 Task: In the  document illustration.epub. Below name insert the link: 'www.wikipedia.org' Insert Dropdown below the link: Review Status  'Select Under review'Insert Header and write  "LunaTech" . Change font style to  Lobster
Action: Mouse moved to (356, 382)
Screenshot: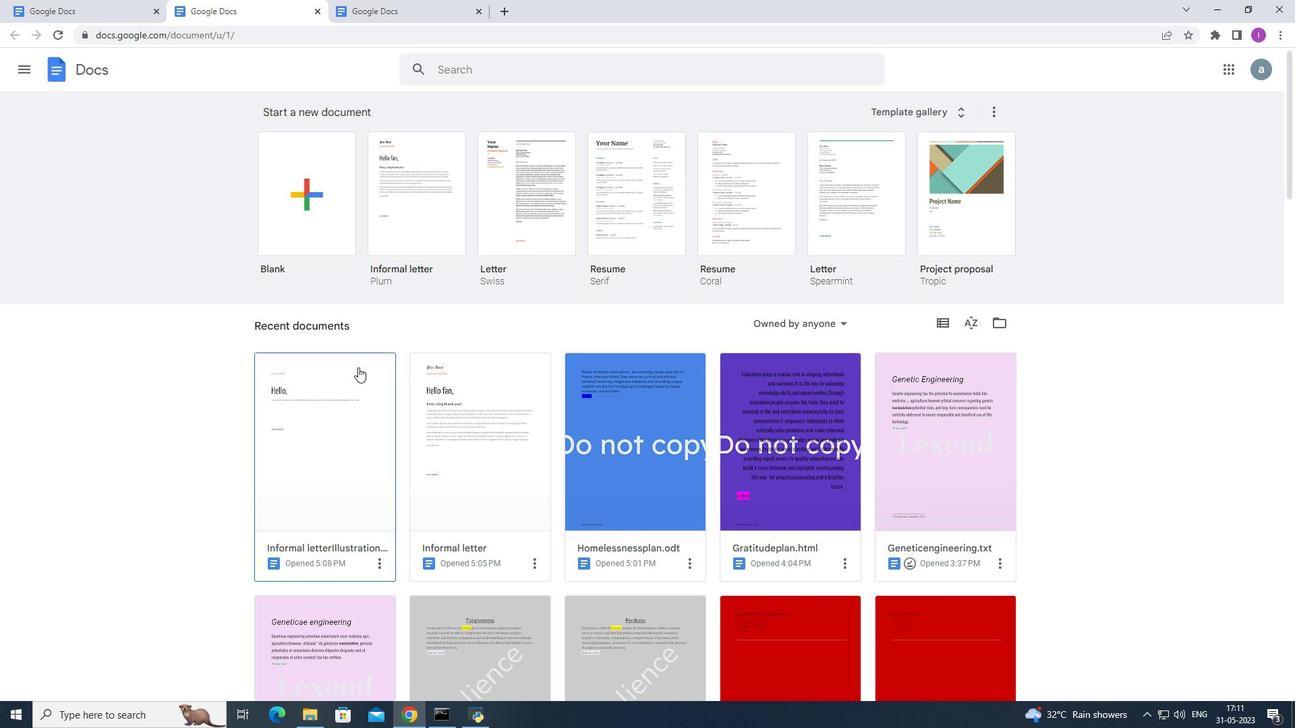 
Action: Mouse pressed left at (356, 382)
Screenshot: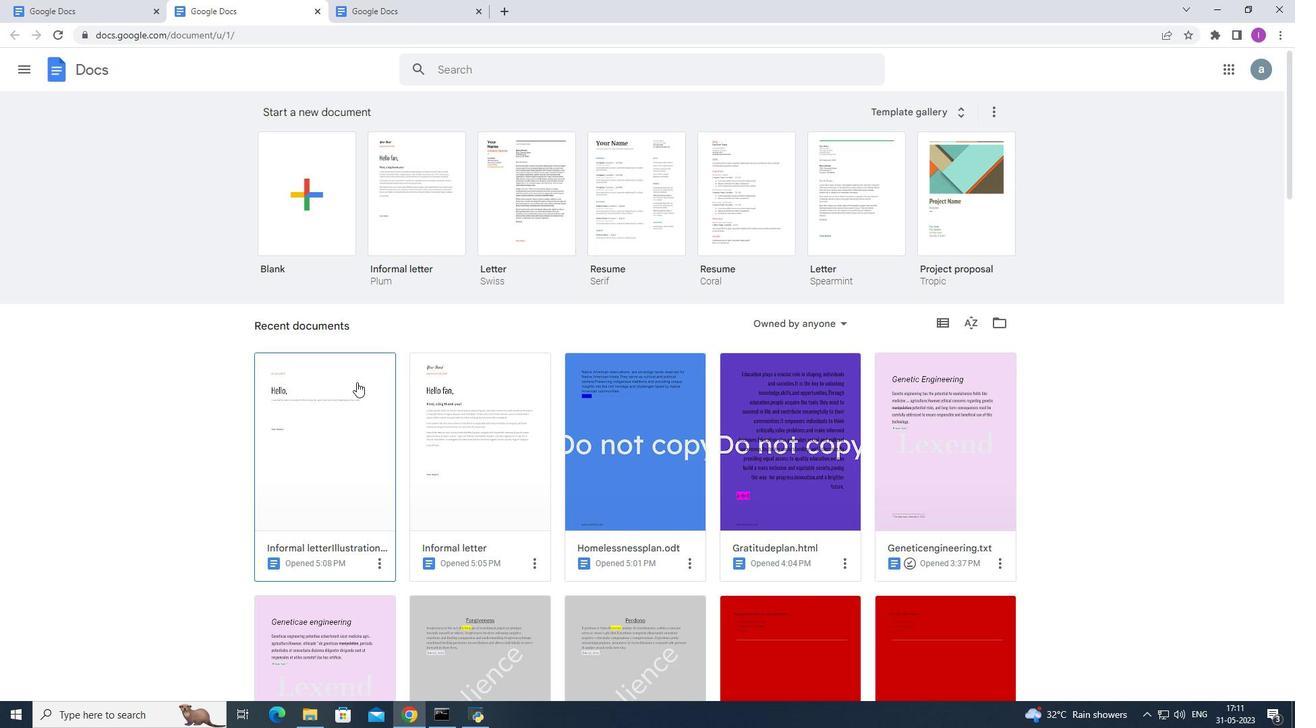 
Action: Mouse moved to (457, 367)
Screenshot: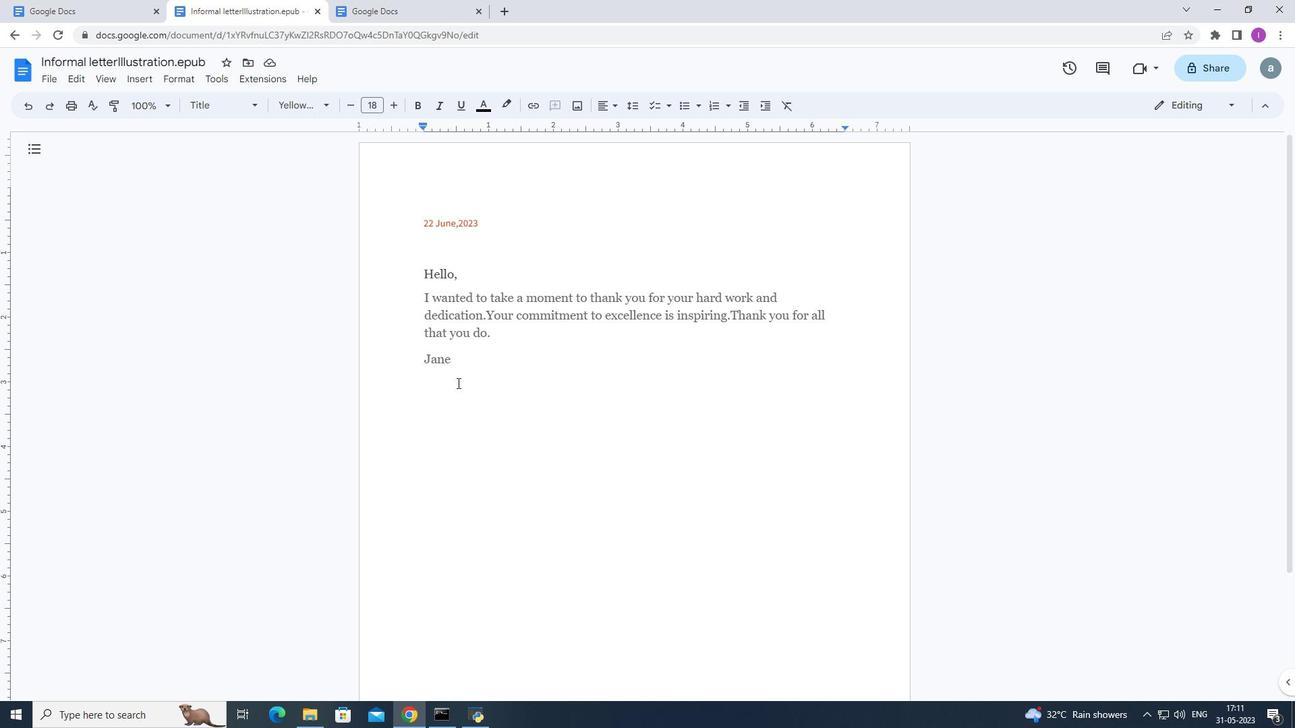 
Action: Mouse pressed left at (457, 367)
Screenshot: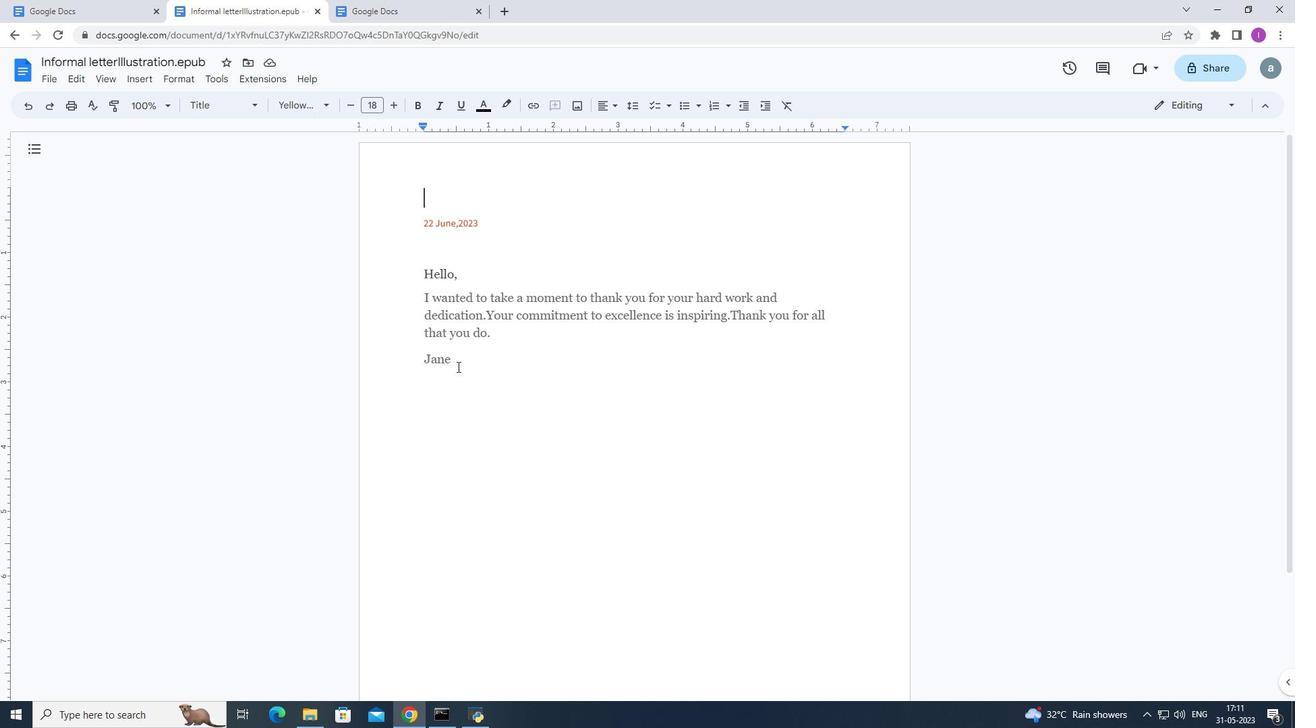 
Action: Mouse moved to (481, 375)
Screenshot: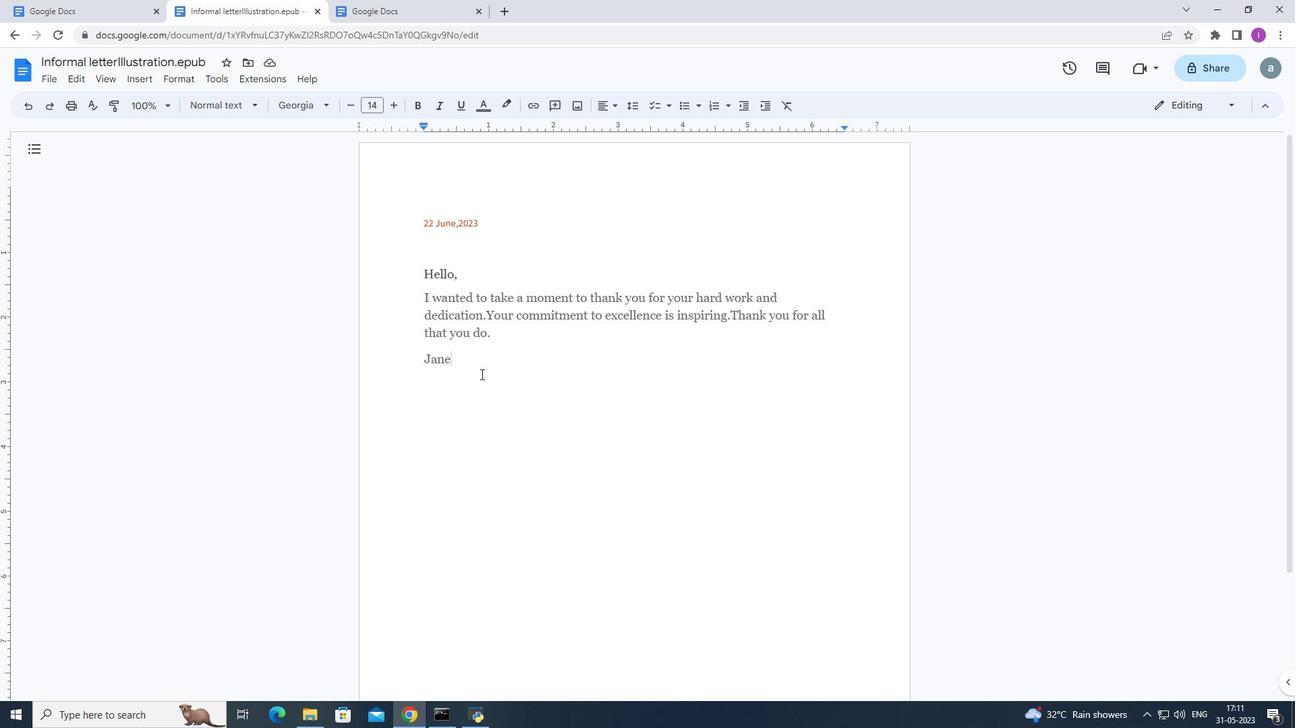 
Action: Key pressed <Key.enter>
Screenshot: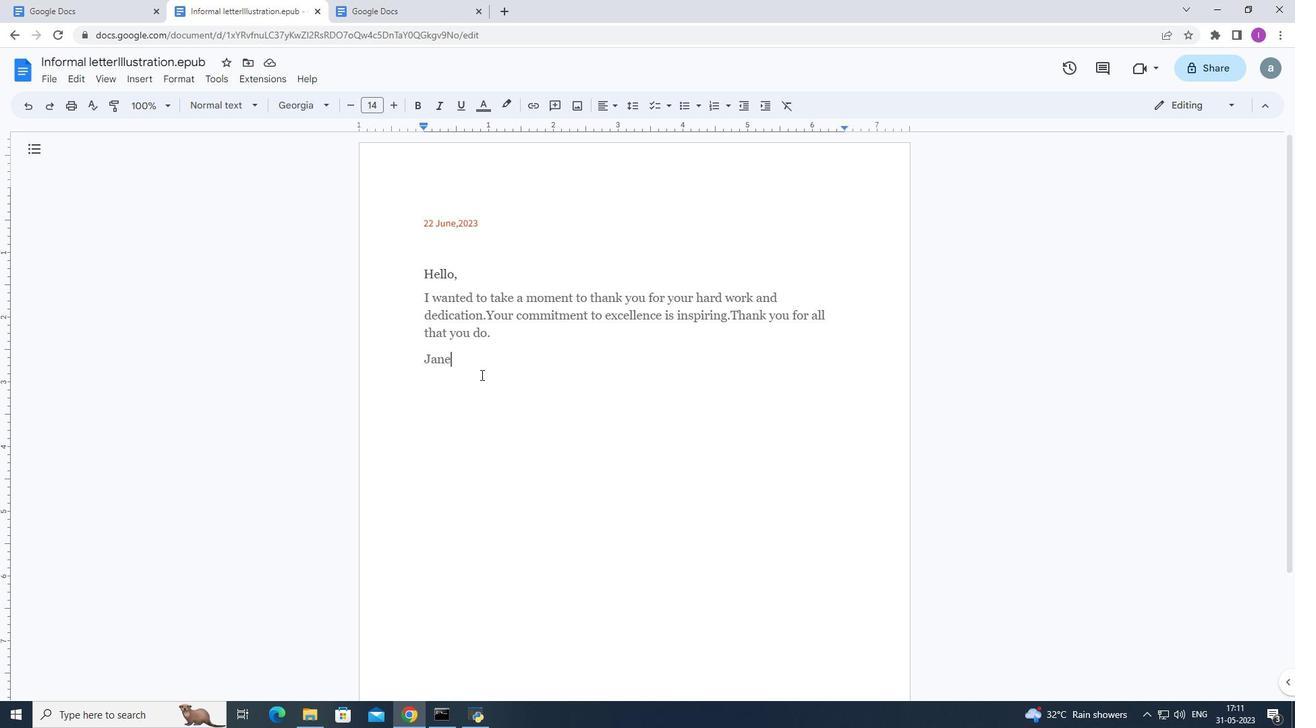 
Action: Mouse moved to (130, 73)
Screenshot: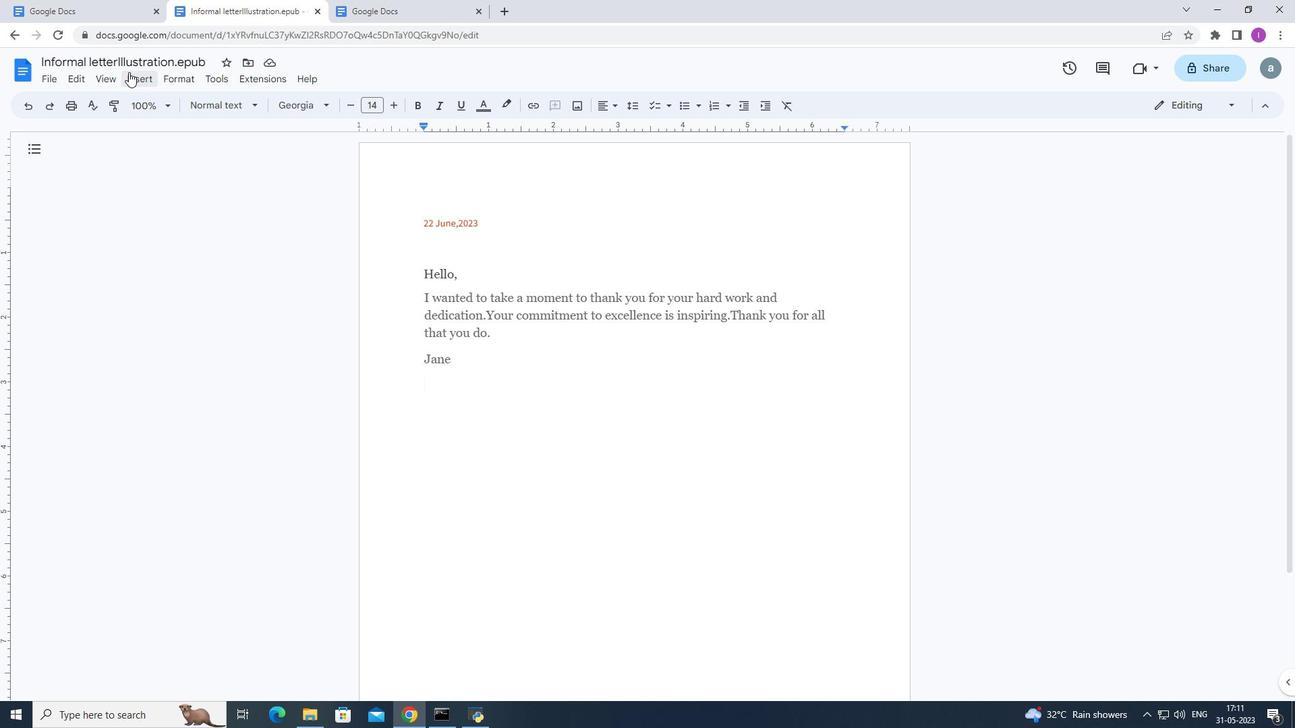 
Action: Mouse pressed left at (130, 73)
Screenshot: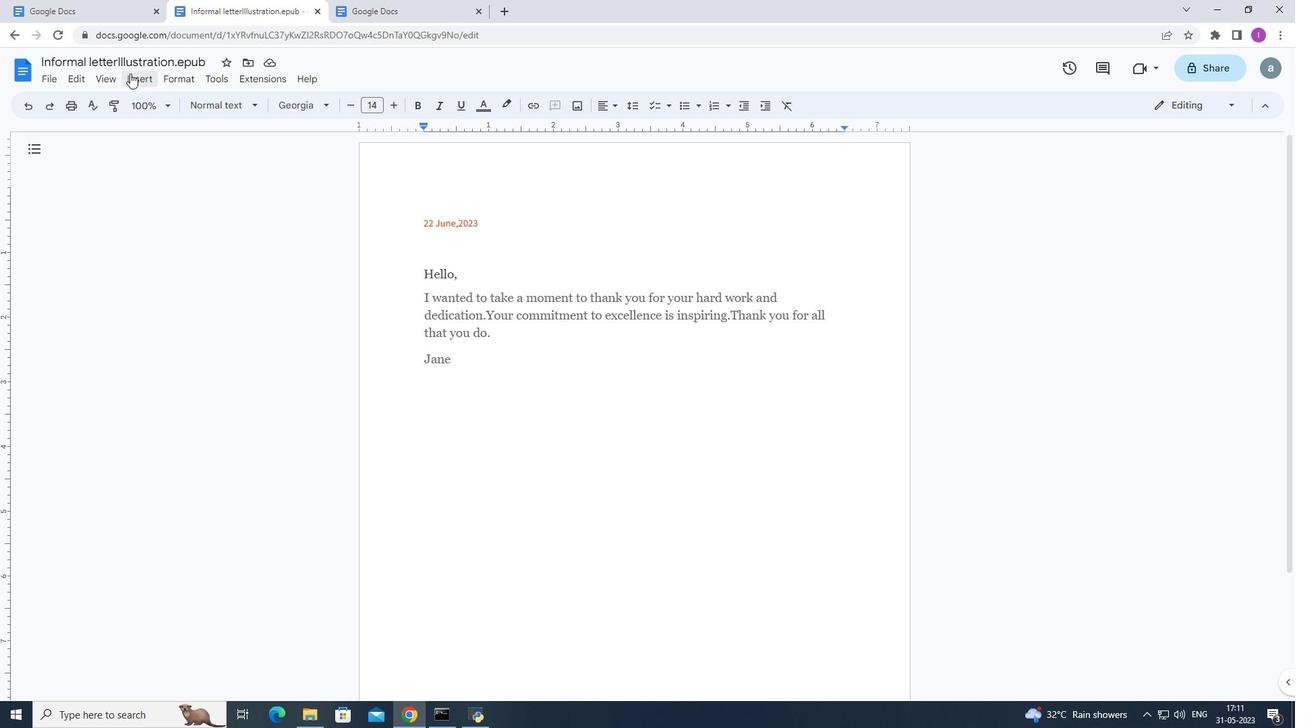 
Action: Mouse moved to (151, 491)
Screenshot: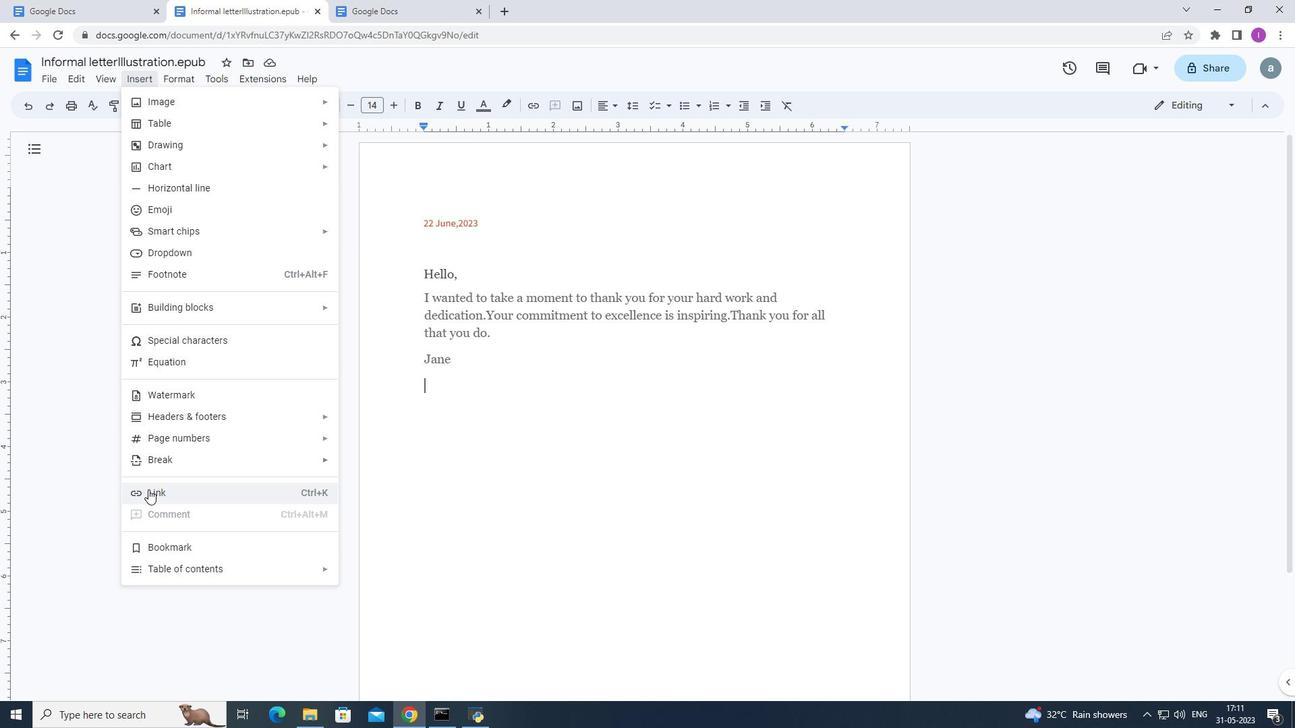 
Action: Mouse pressed left at (151, 491)
Screenshot: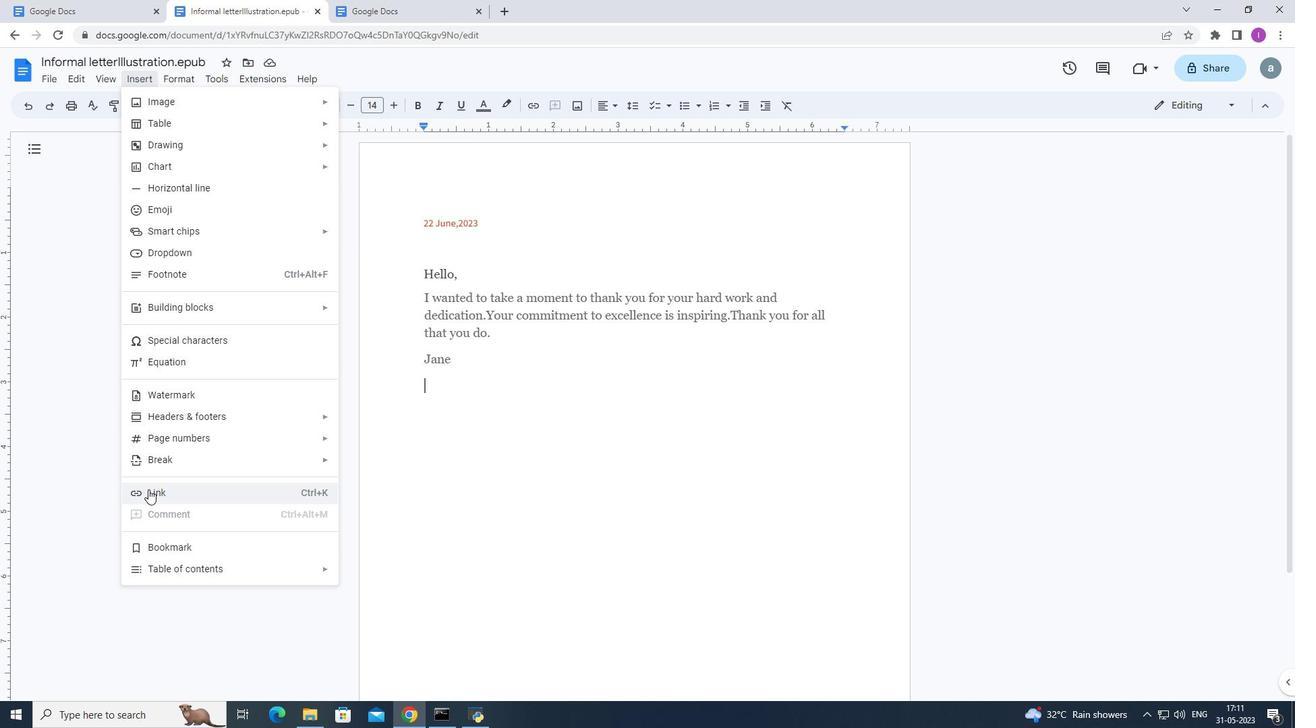 
Action: Mouse moved to (432, 456)
Screenshot: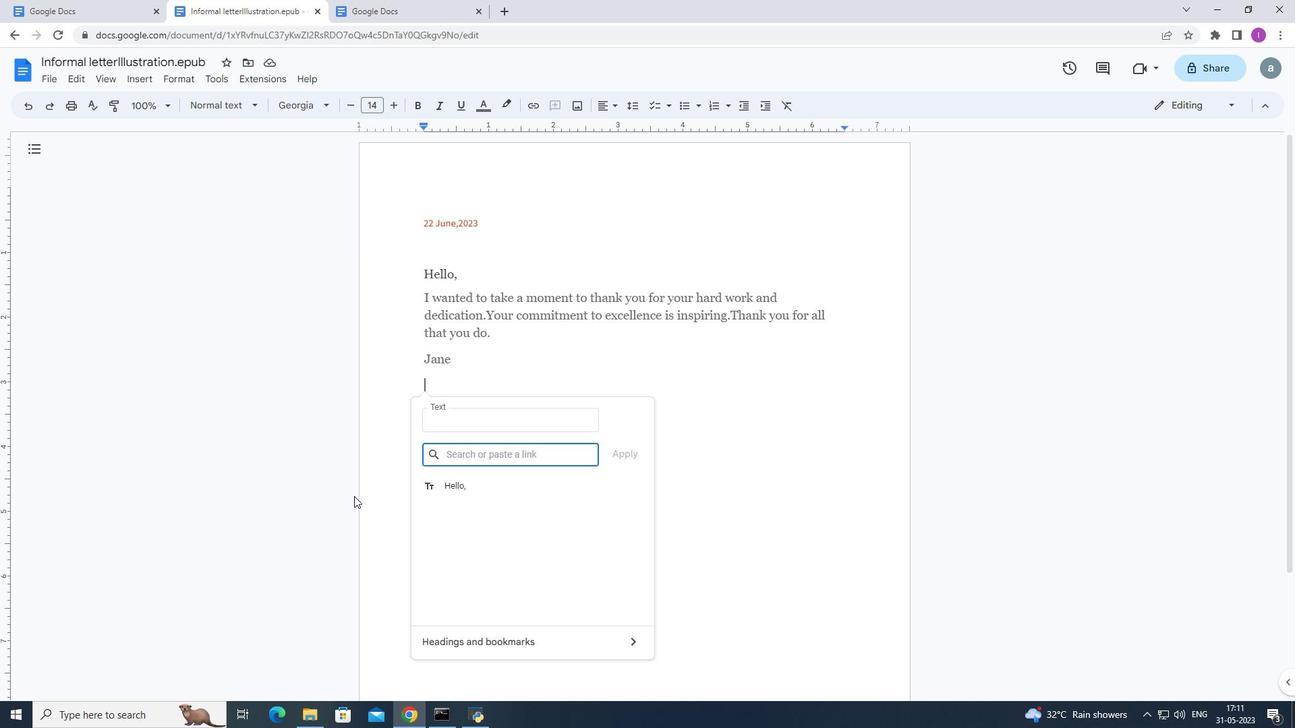 
Action: Key pressed www.wikipedi
Screenshot: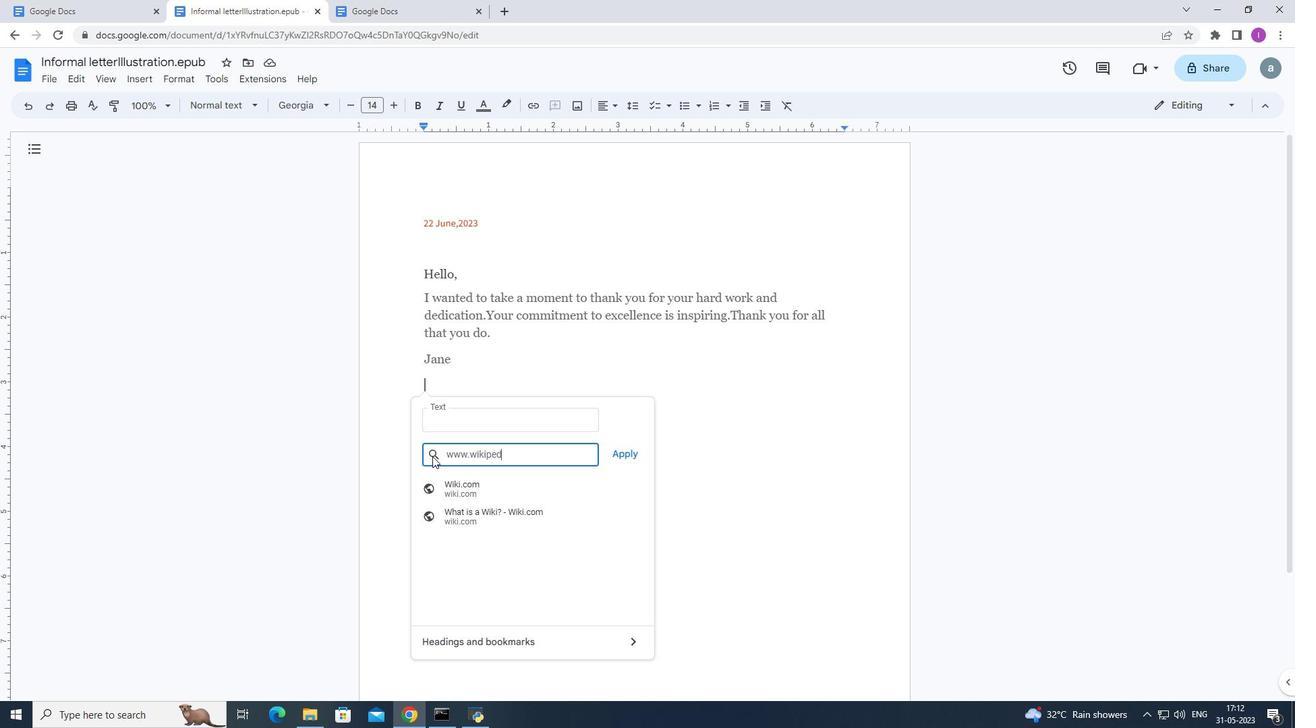 
Action: Mouse moved to (450, 488)
Screenshot: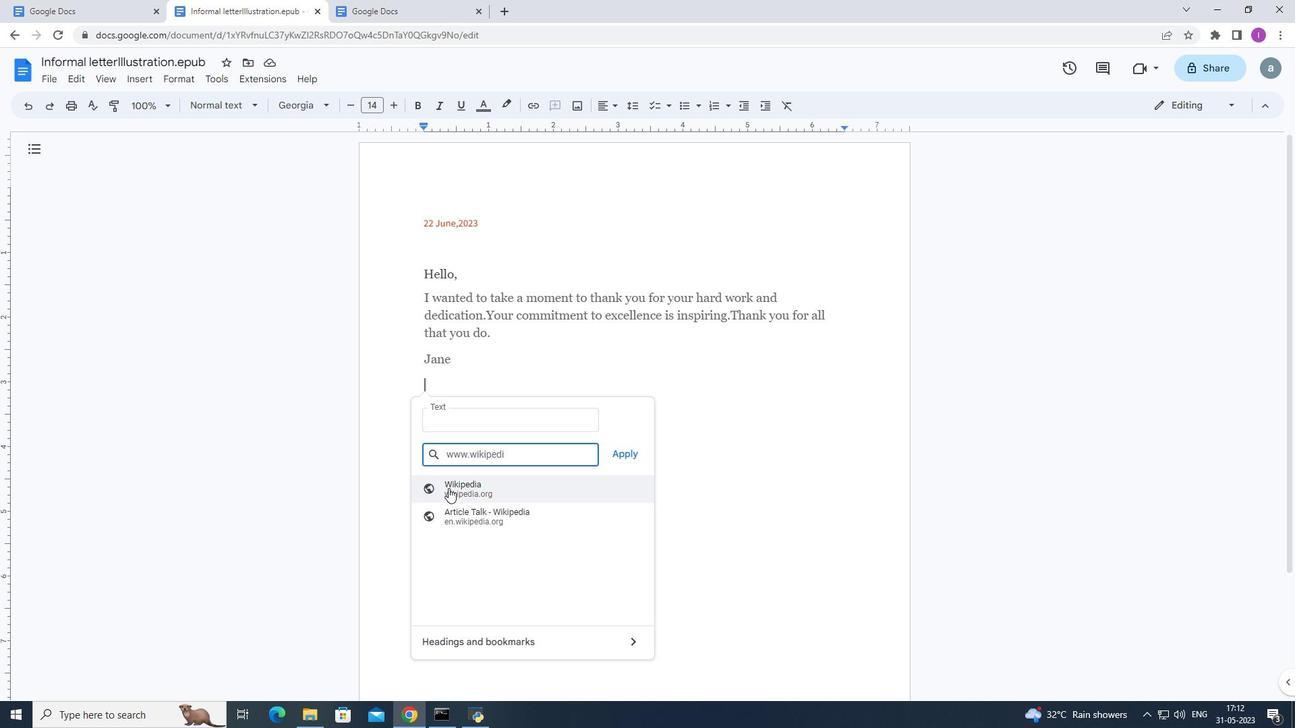 
Action: Mouse pressed left at (450, 488)
Screenshot: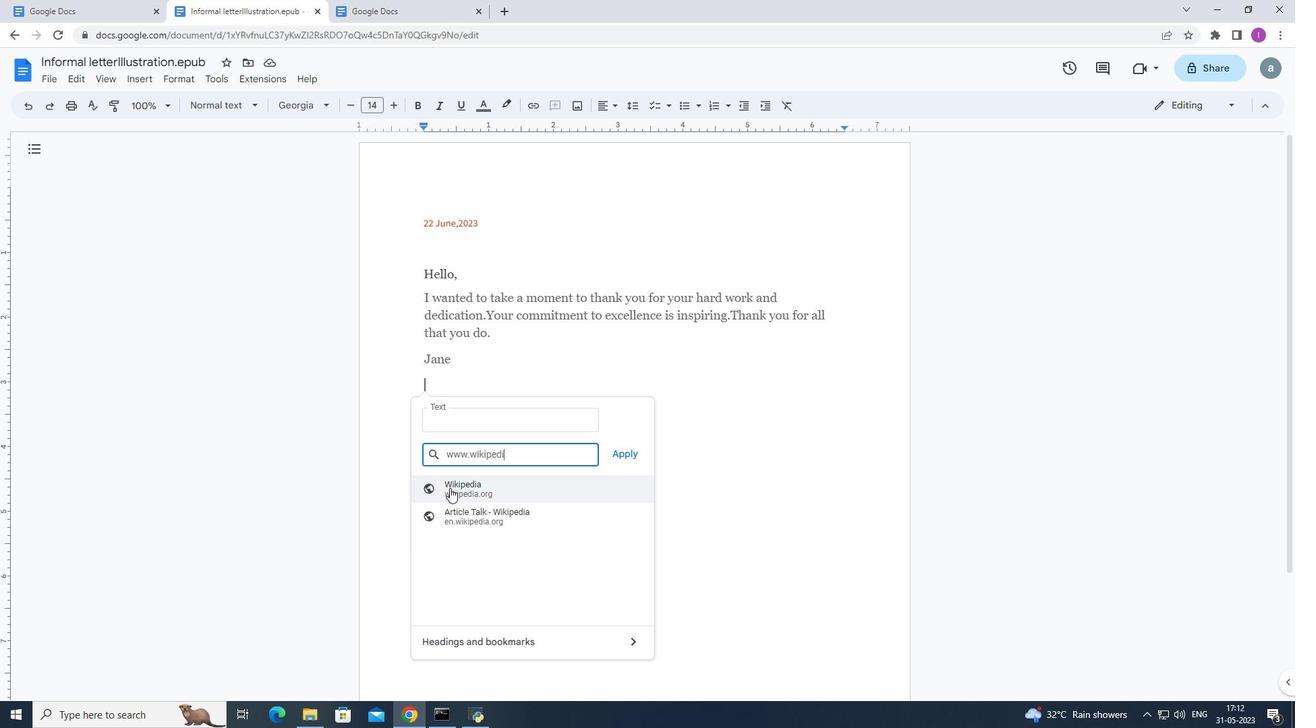 
Action: Mouse moved to (445, 408)
Screenshot: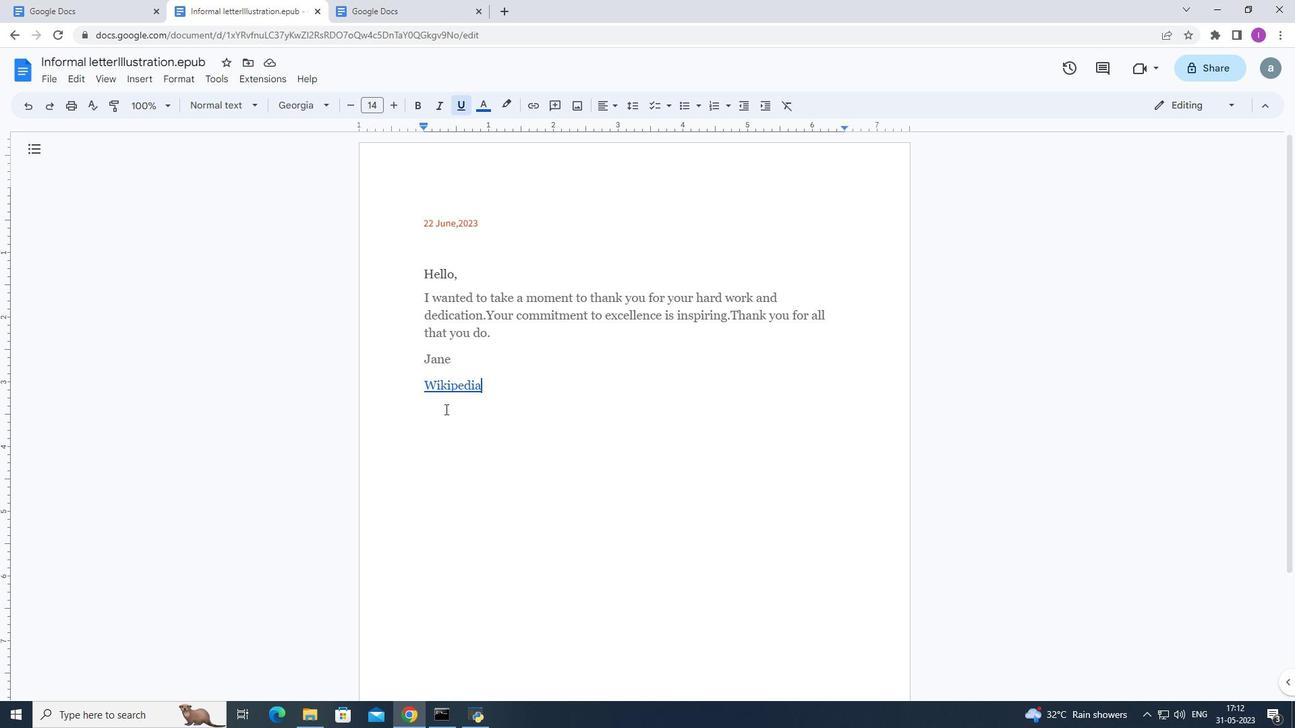 
Action: Key pressed <Key.enter>
Screenshot: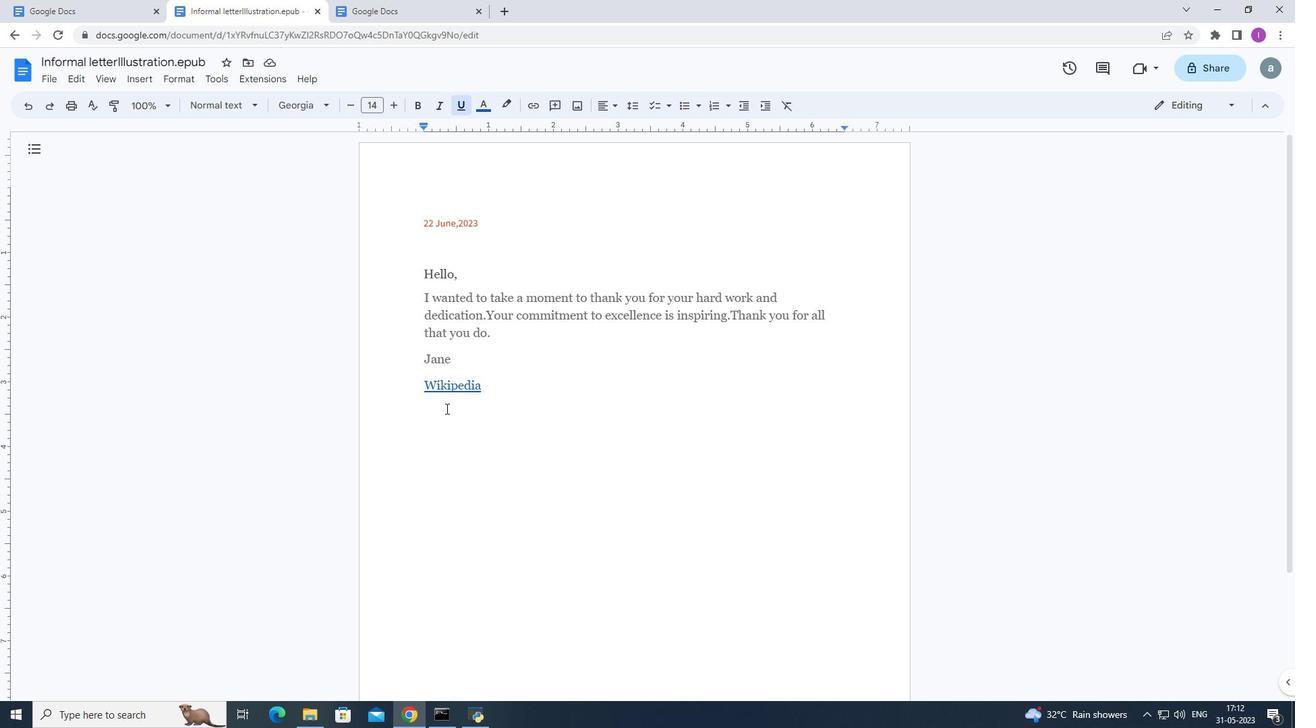 
Action: Mouse moved to (150, 82)
Screenshot: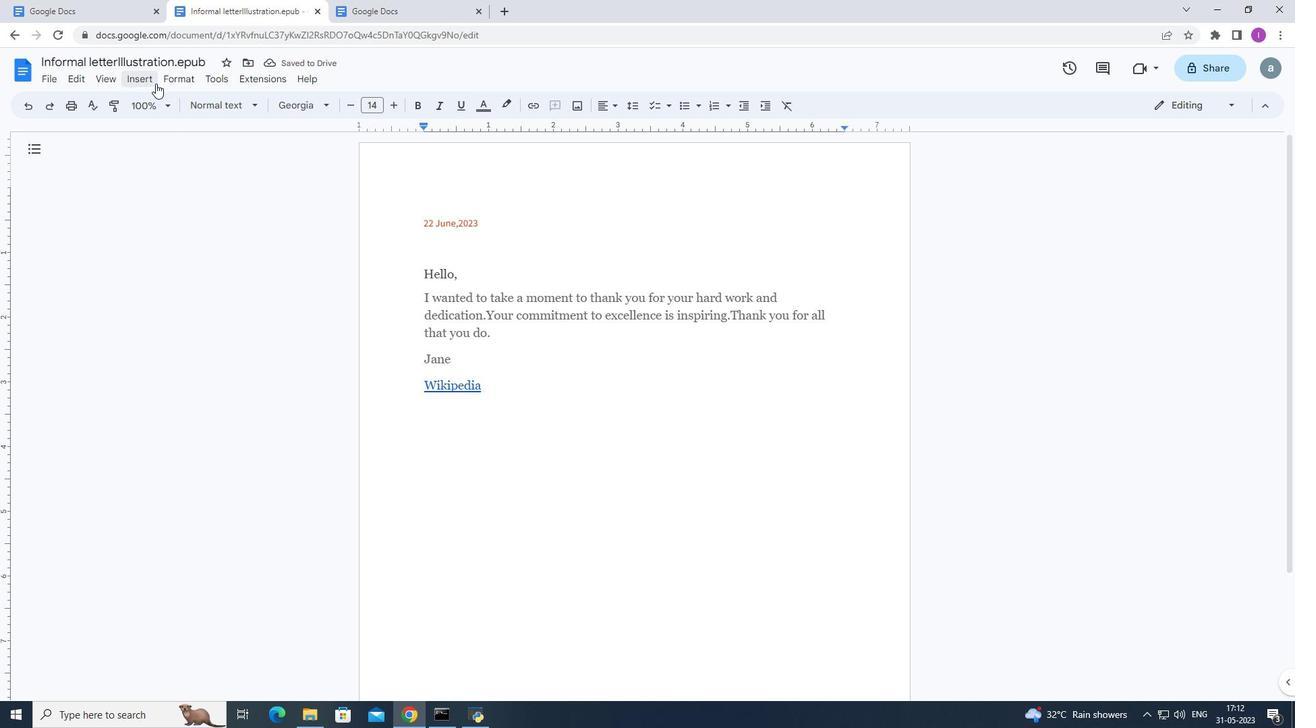 
Action: Mouse pressed left at (150, 82)
Screenshot: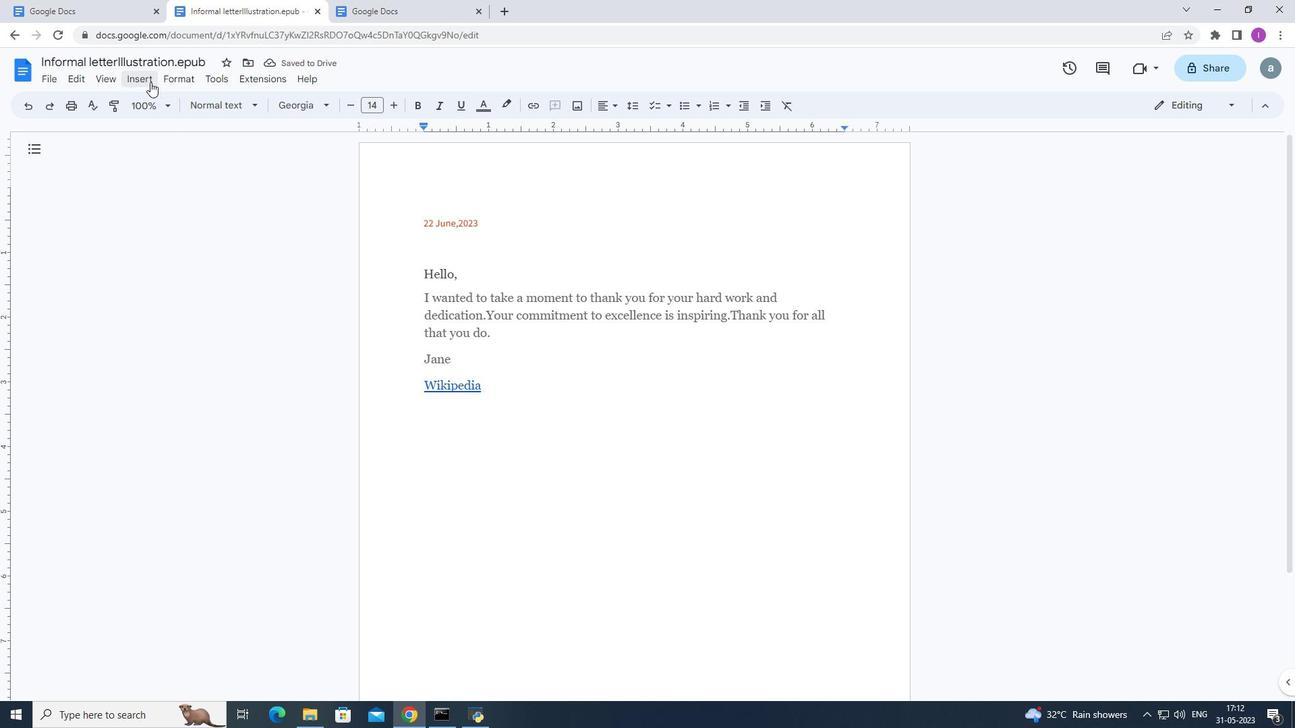 
Action: Mouse moved to (185, 251)
Screenshot: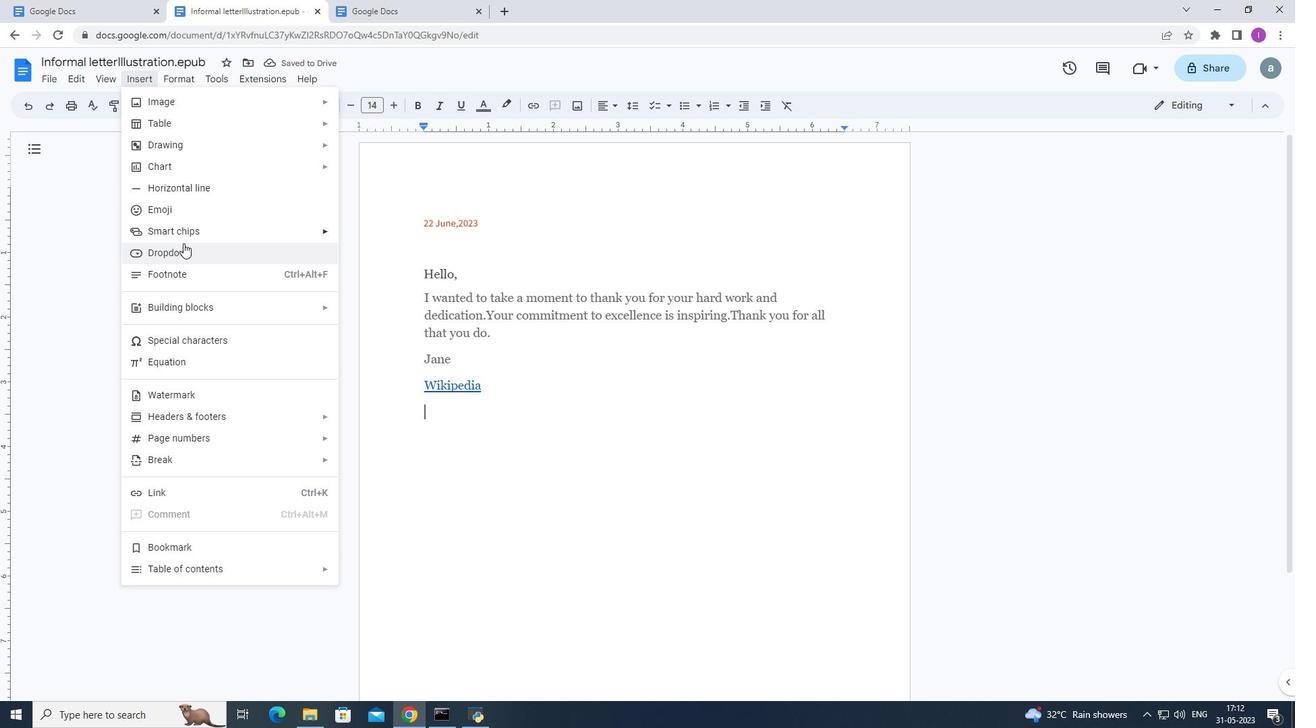 
Action: Mouse pressed left at (185, 251)
Screenshot: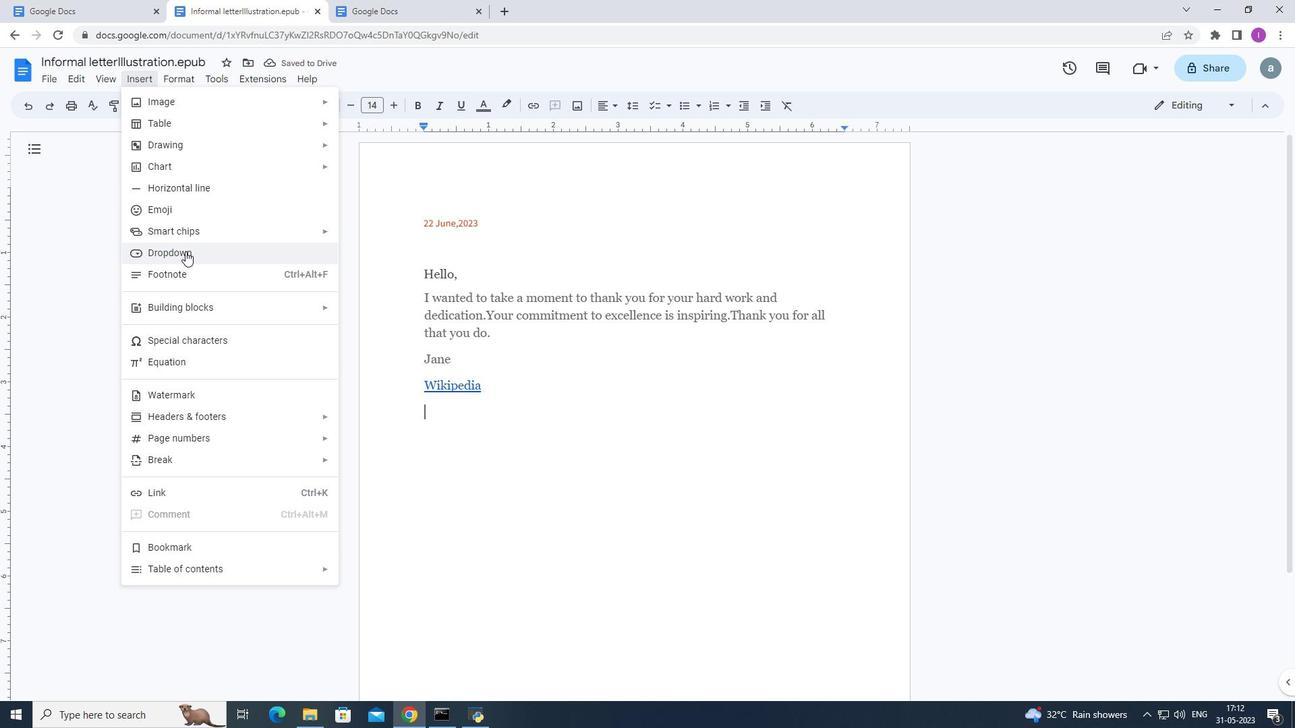 
Action: Mouse moved to (663, 613)
Screenshot: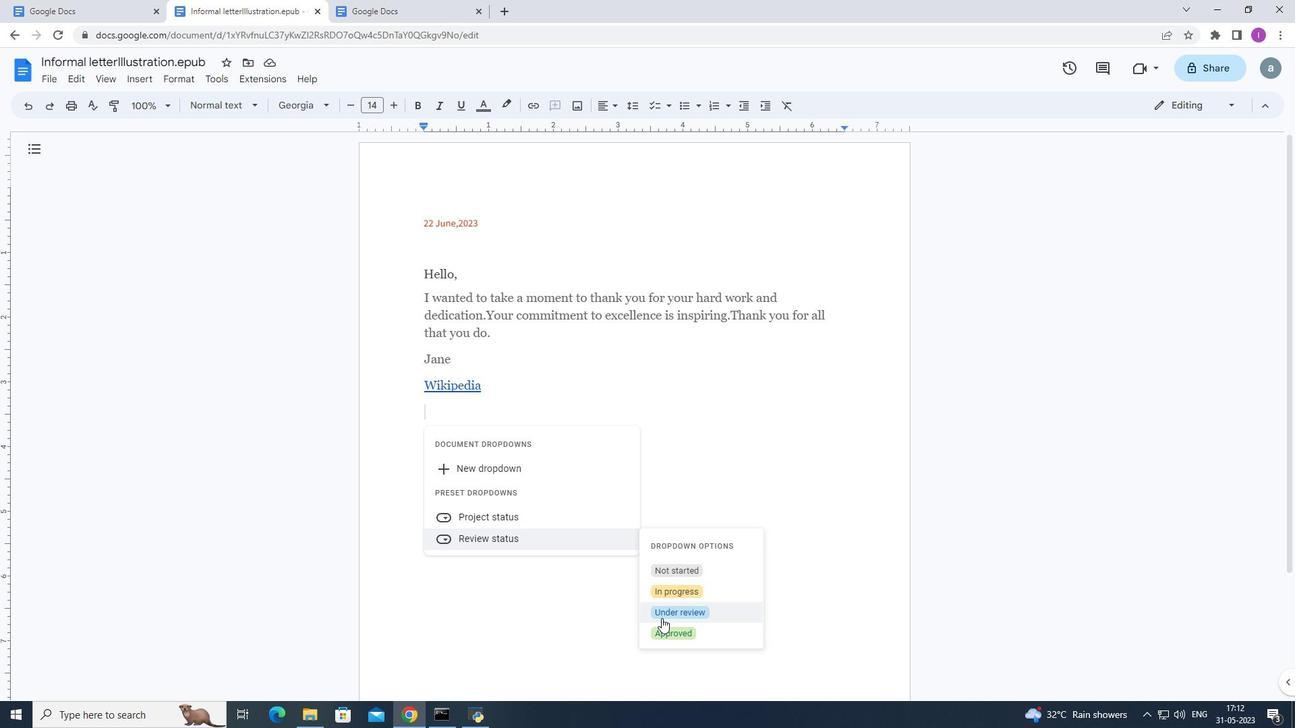 
Action: Mouse pressed left at (663, 613)
Screenshot: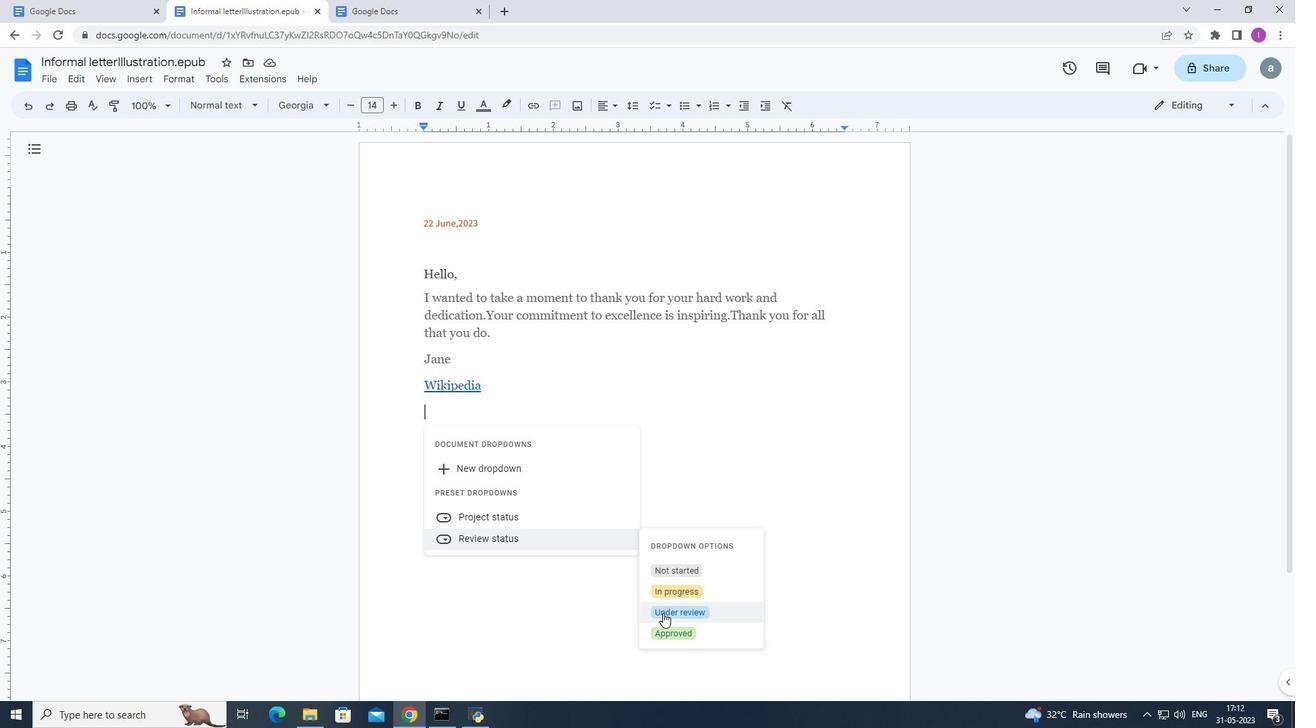 
Action: Mouse moved to (134, 76)
Screenshot: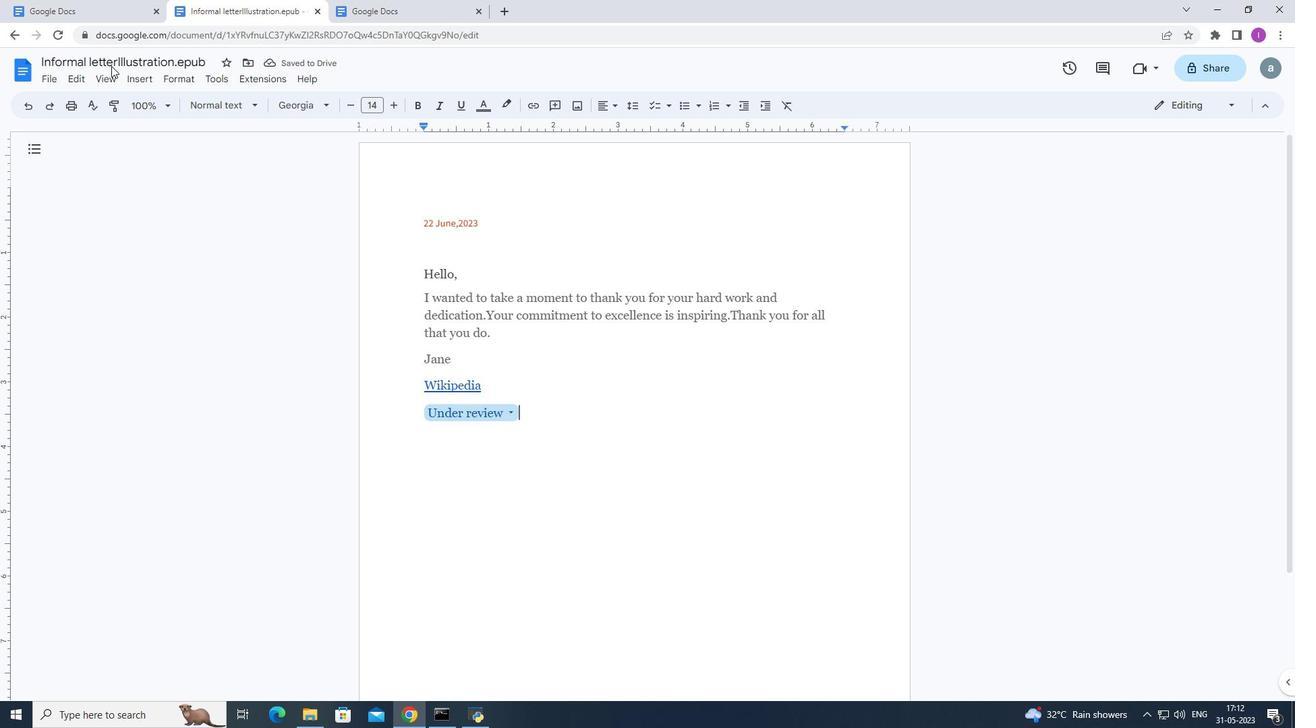 
Action: Mouse pressed left at (134, 76)
Screenshot: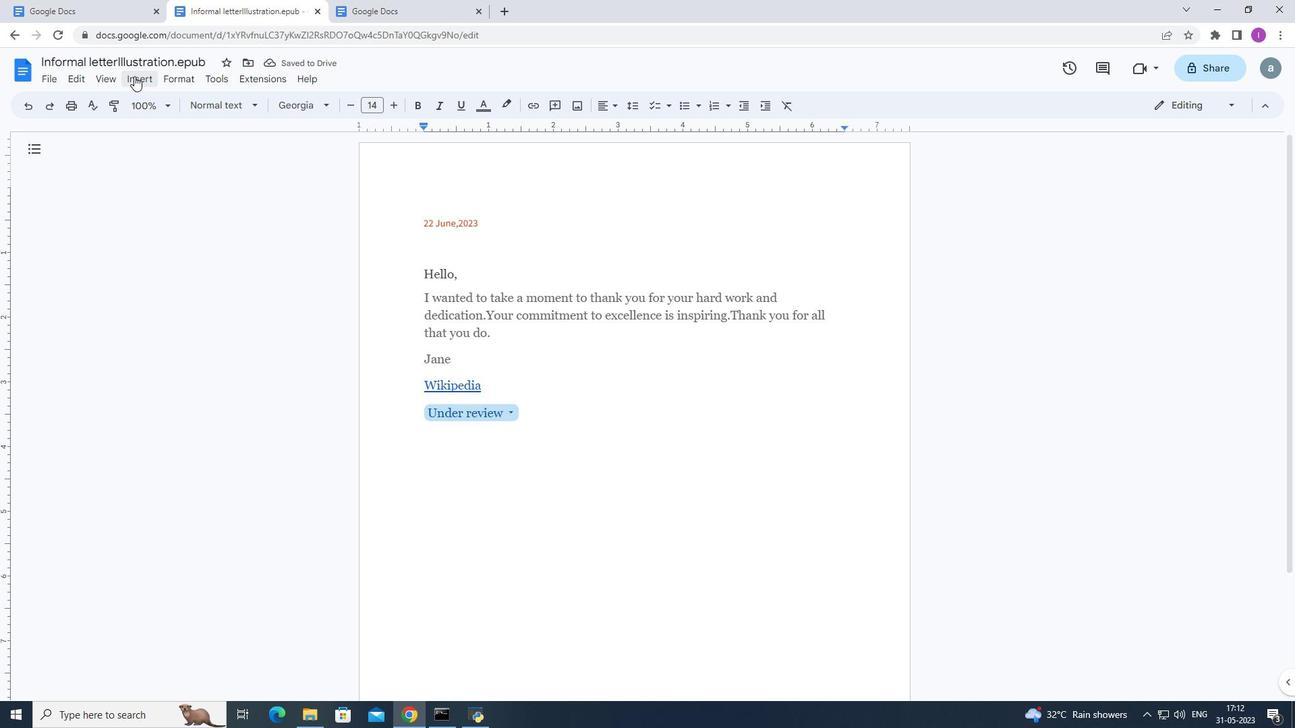 
Action: Mouse moved to (368, 423)
Screenshot: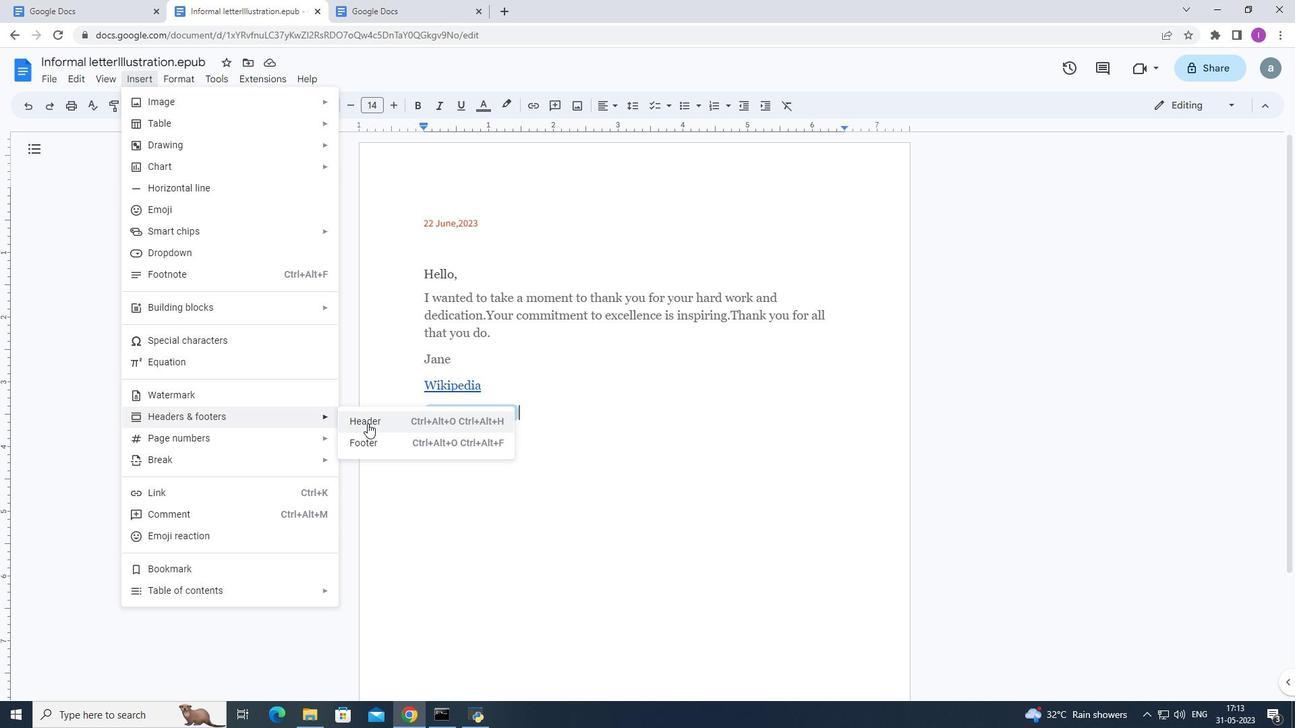 
Action: Mouse pressed left at (368, 423)
Screenshot: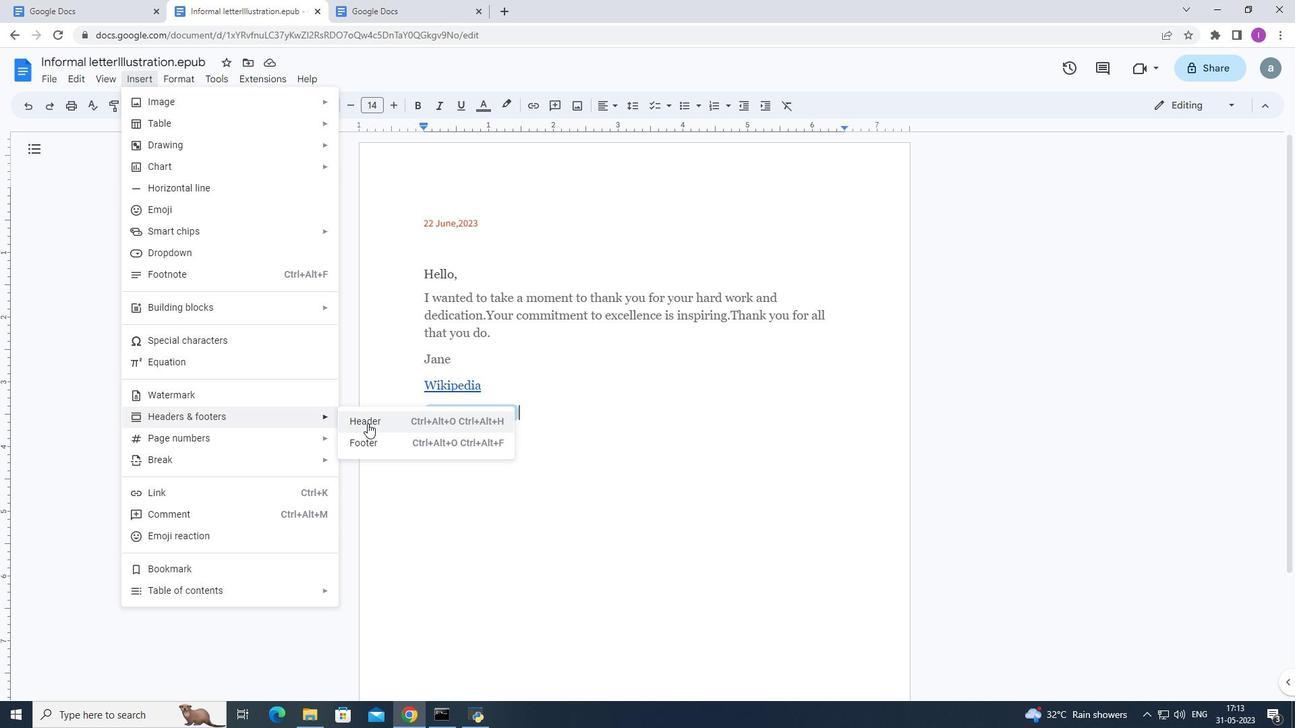
Action: Mouse moved to (452, 225)
Screenshot: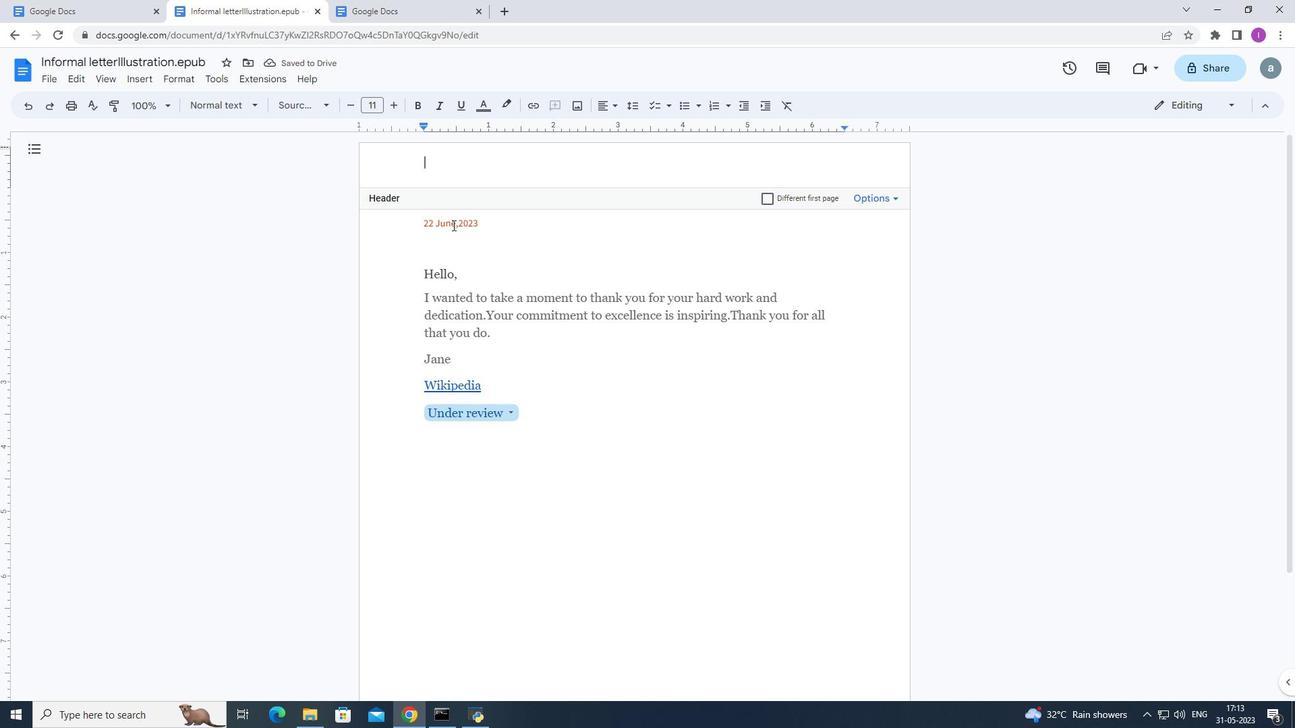 
Action: Key pressed <Key.shift><Key.shift><Key.shift><Key.shift><Key.shift><Key.shift><Key.shift>Luna<Key.space><Key.shift><Key.shift><Key.shift><Key.shift><Key.shift>Tech
Screenshot: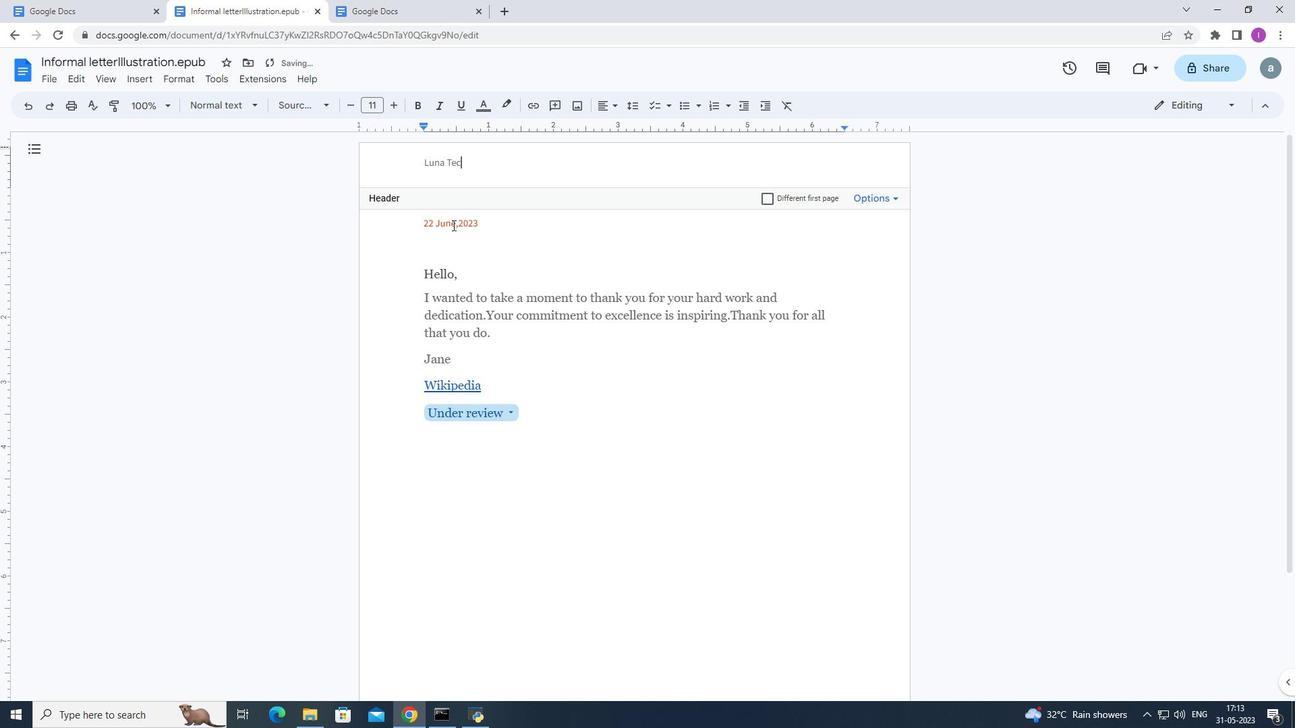 
Action: Mouse moved to (476, 159)
Screenshot: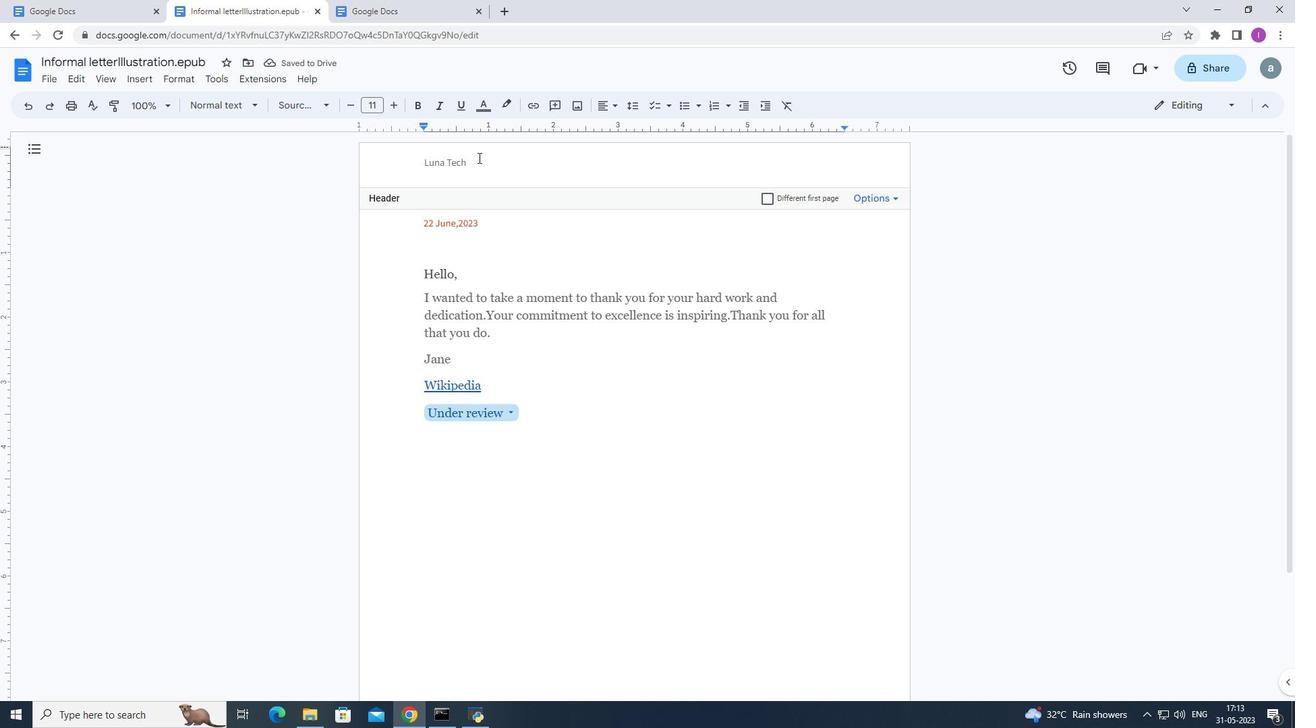 
Action: Mouse pressed left at (476, 159)
Screenshot: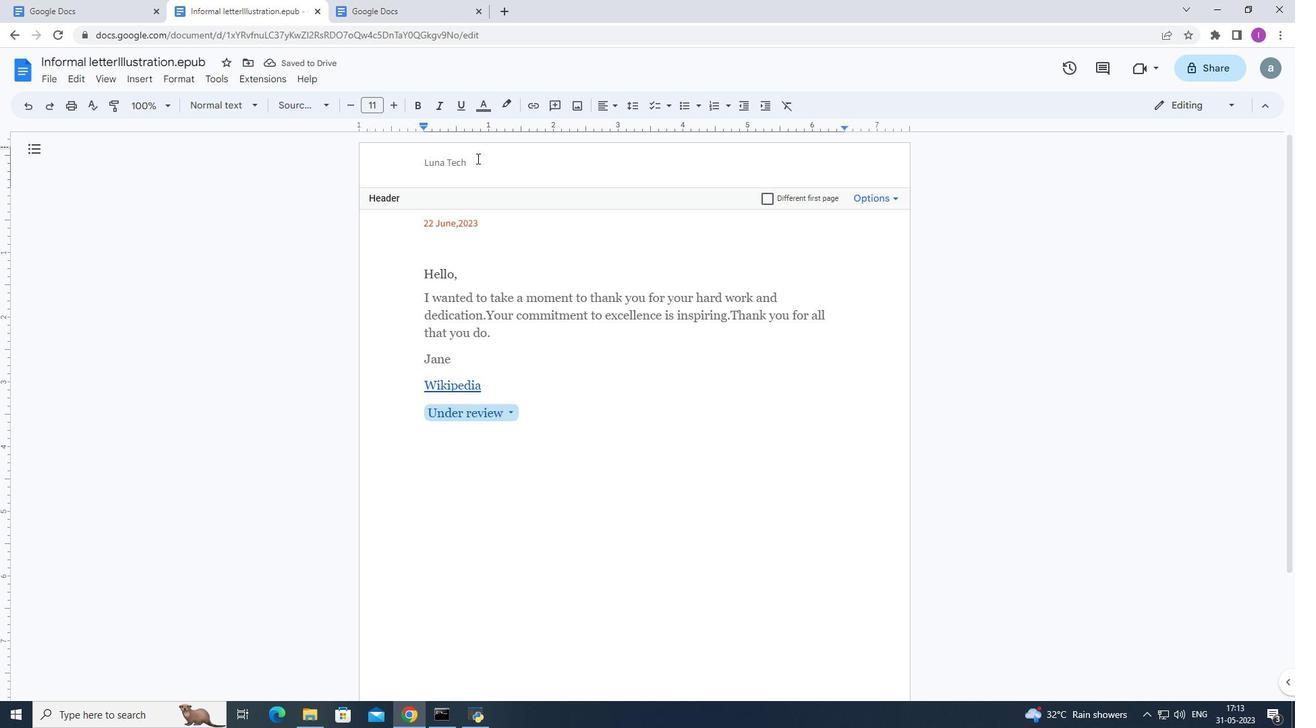 
Action: Mouse moved to (321, 101)
Screenshot: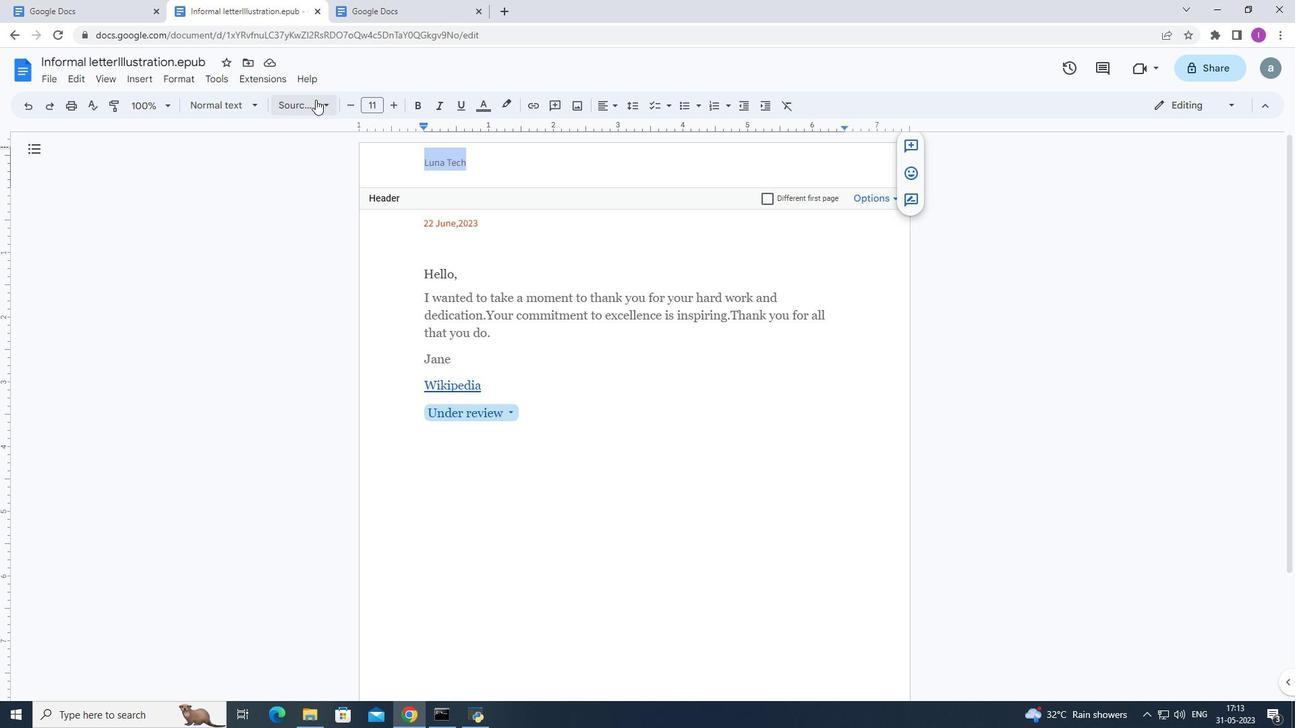 
Action: Mouse pressed left at (321, 101)
Screenshot: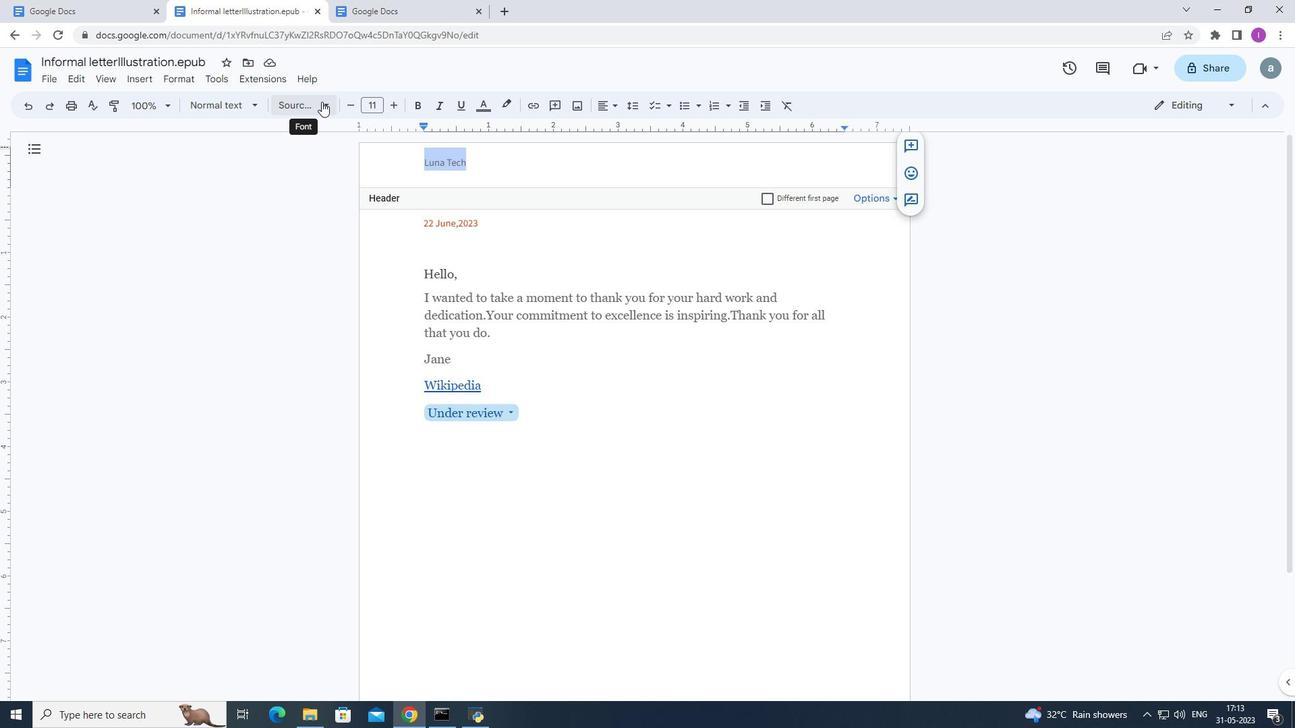 
Action: Mouse moved to (325, 441)
Screenshot: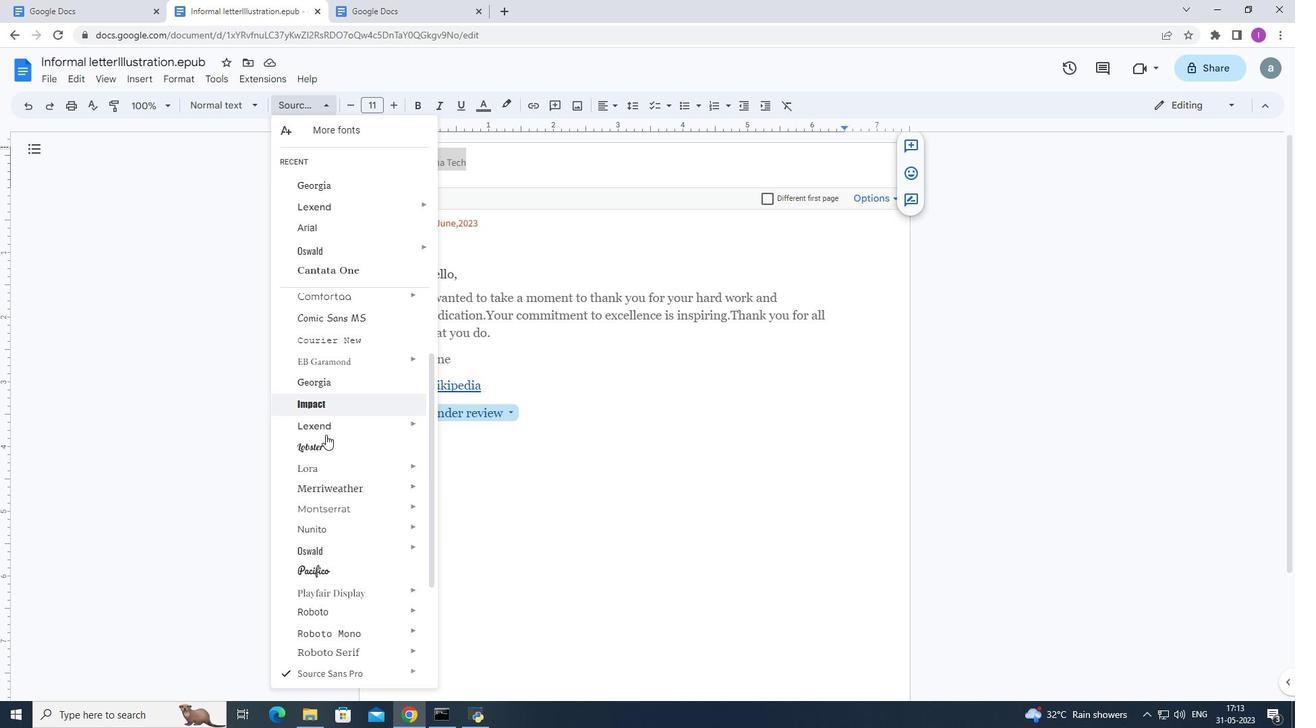 
Action: Mouse pressed left at (325, 441)
Screenshot: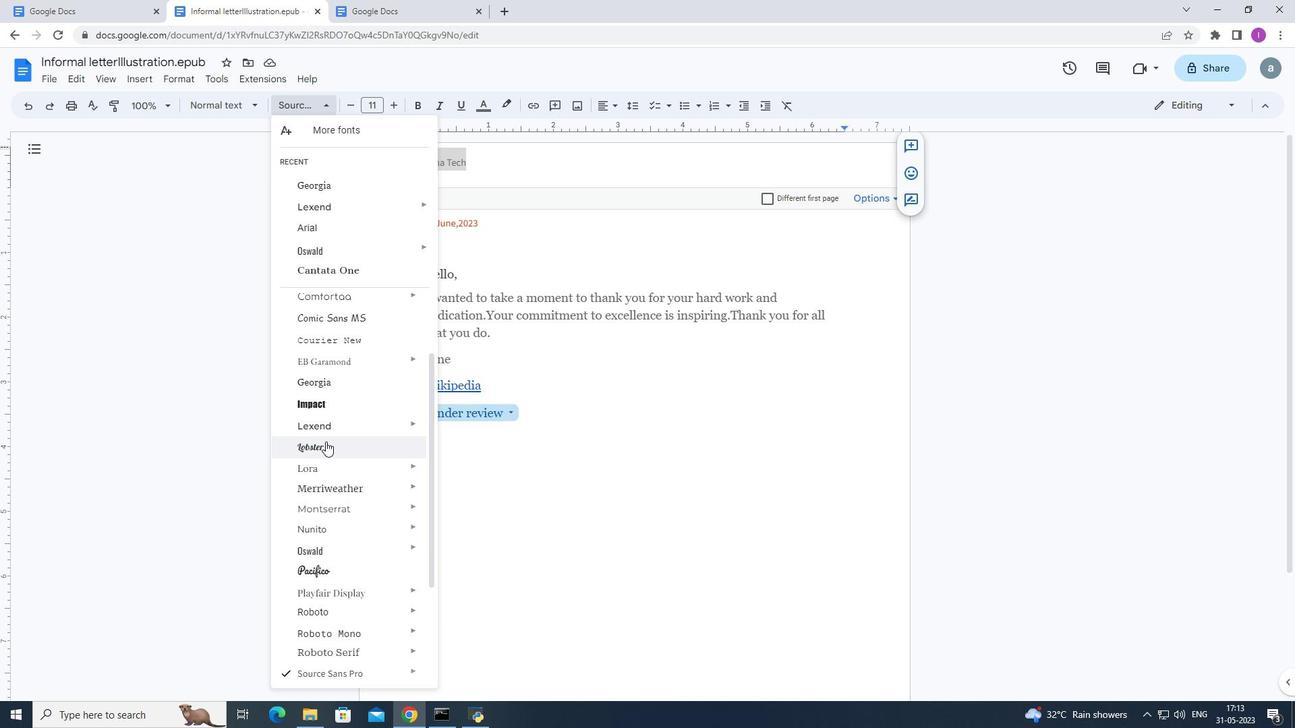 
Action: Mouse moved to (279, 423)
Screenshot: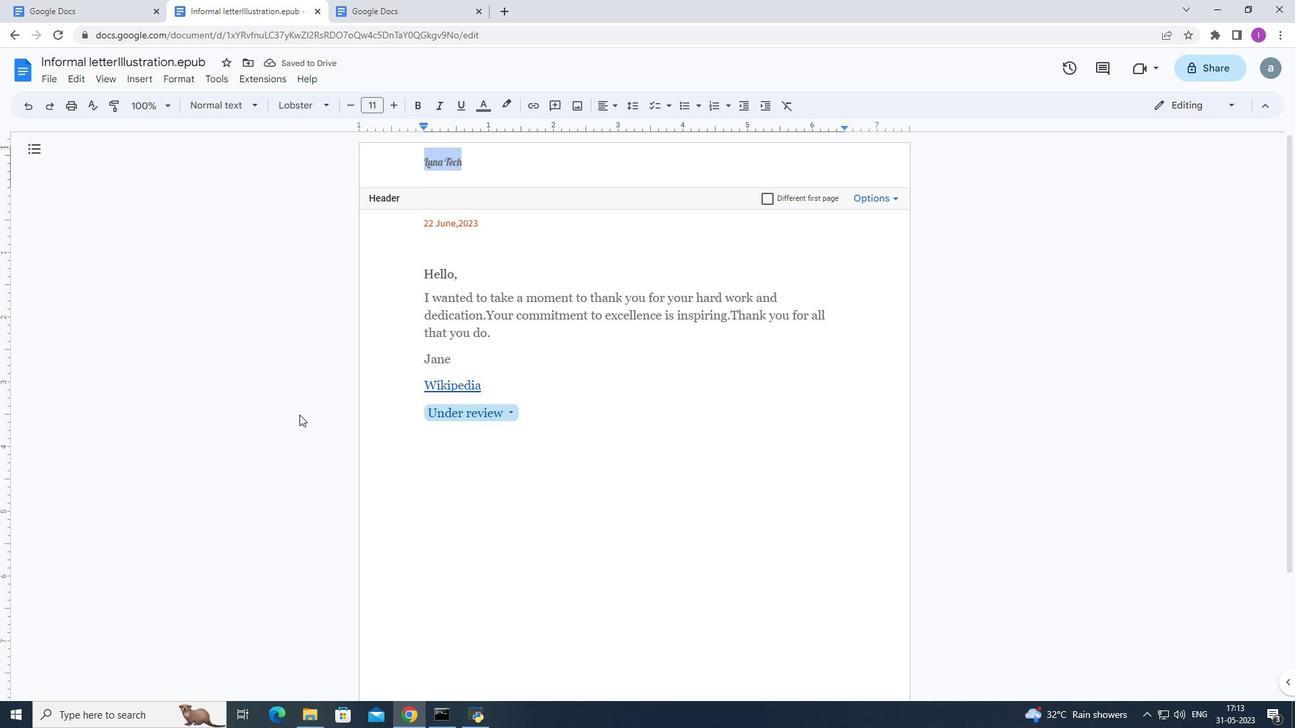 
Action: Mouse pressed left at (279, 423)
Screenshot: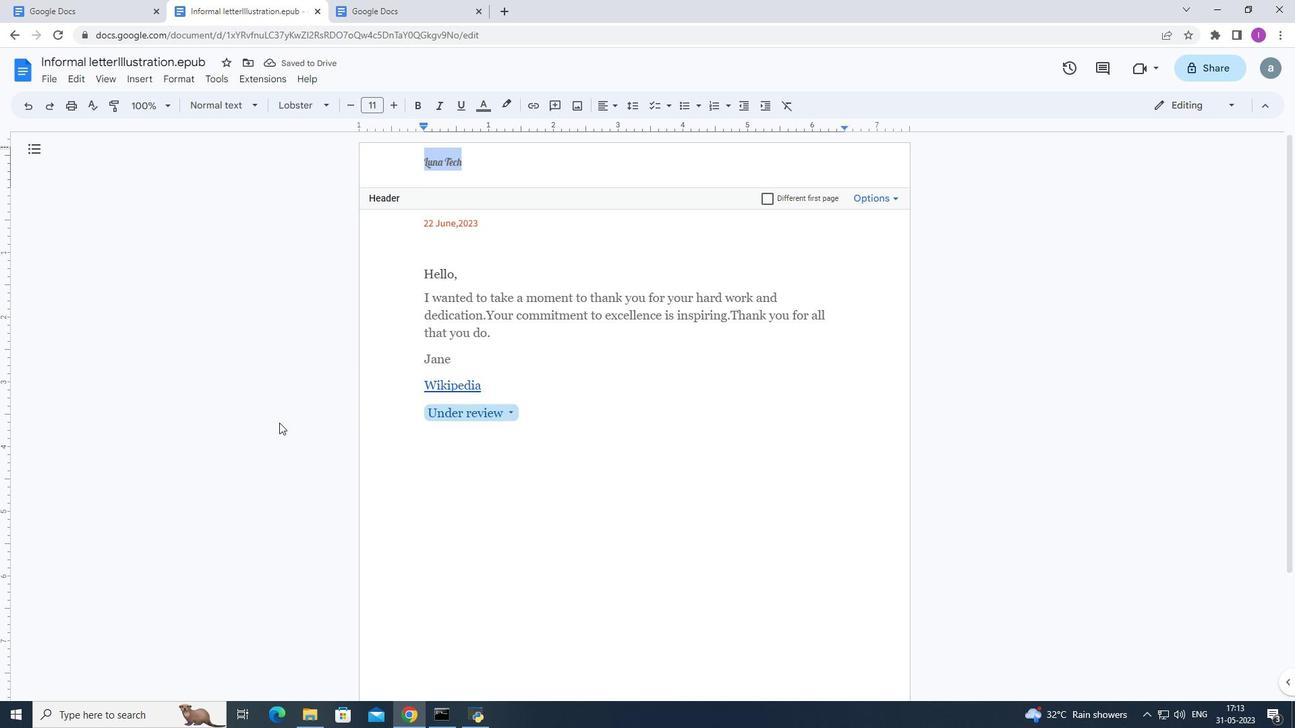
Action: Mouse moved to (234, 495)
Screenshot: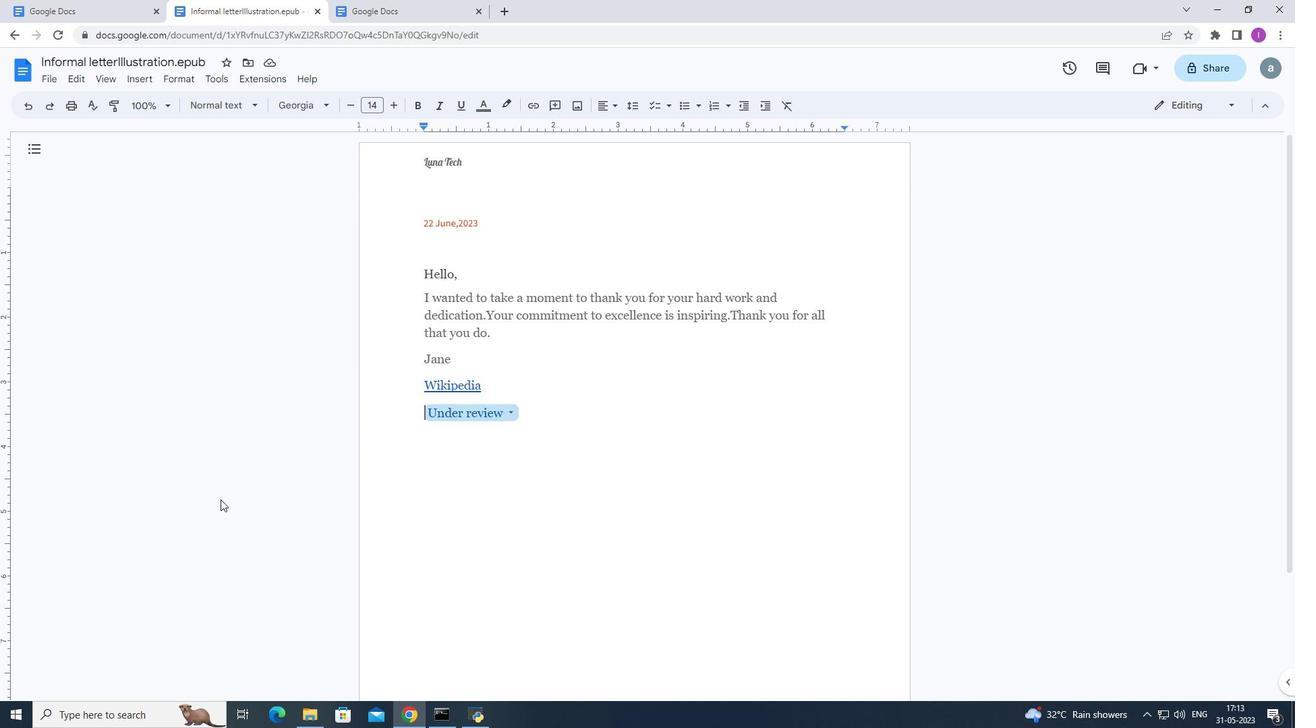 
Action: Mouse scrolled (234, 494) with delta (0, 0)
Screenshot: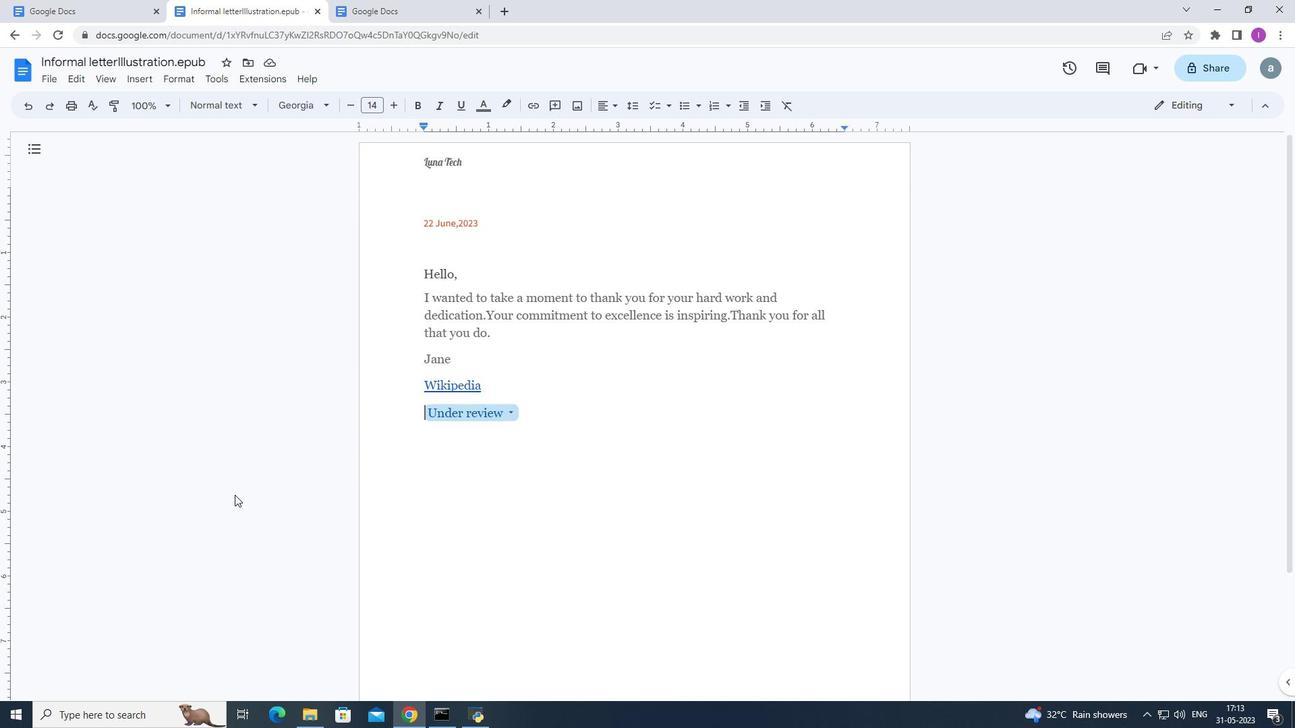 
Action: Mouse scrolled (234, 494) with delta (0, 0)
Screenshot: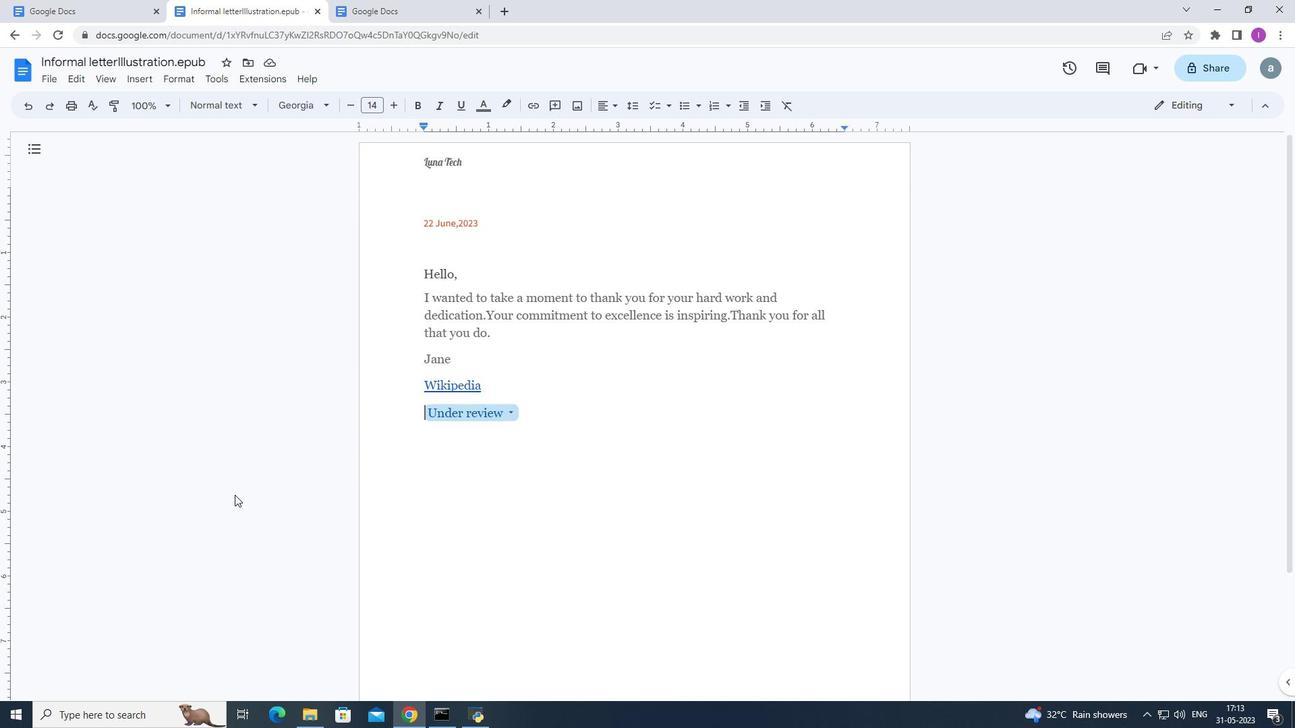 
Action: Mouse scrolled (234, 495) with delta (0, 0)
Screenshot: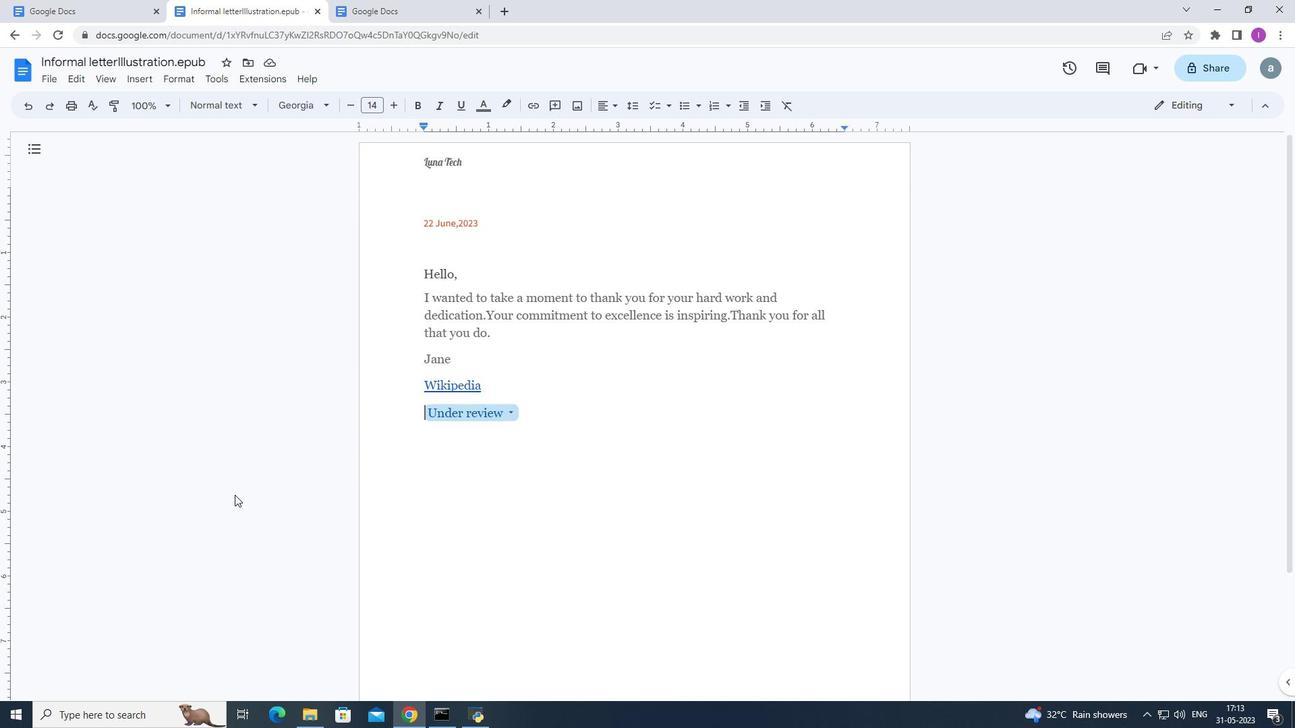
Action: Mouse scrolled (234, 494) with delta (0, 0)
Screenshot: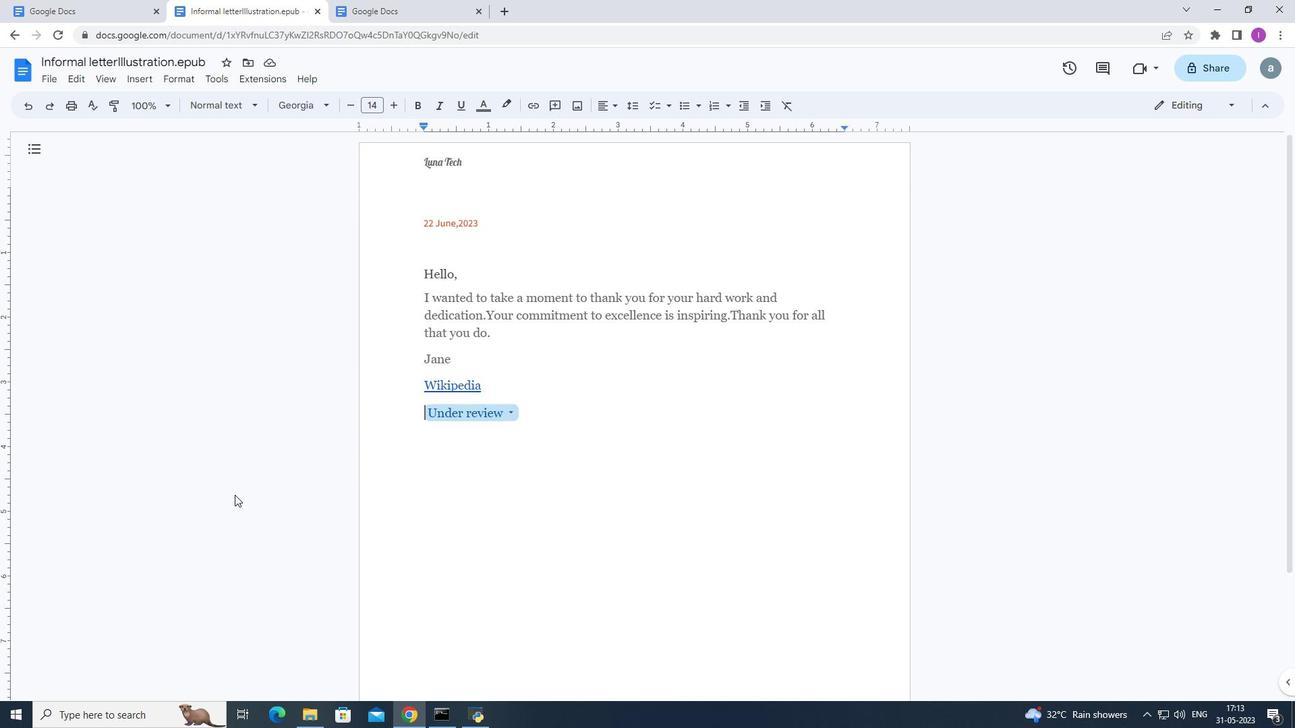 
Action: Mouse moved to (240, 491)
Screenshot: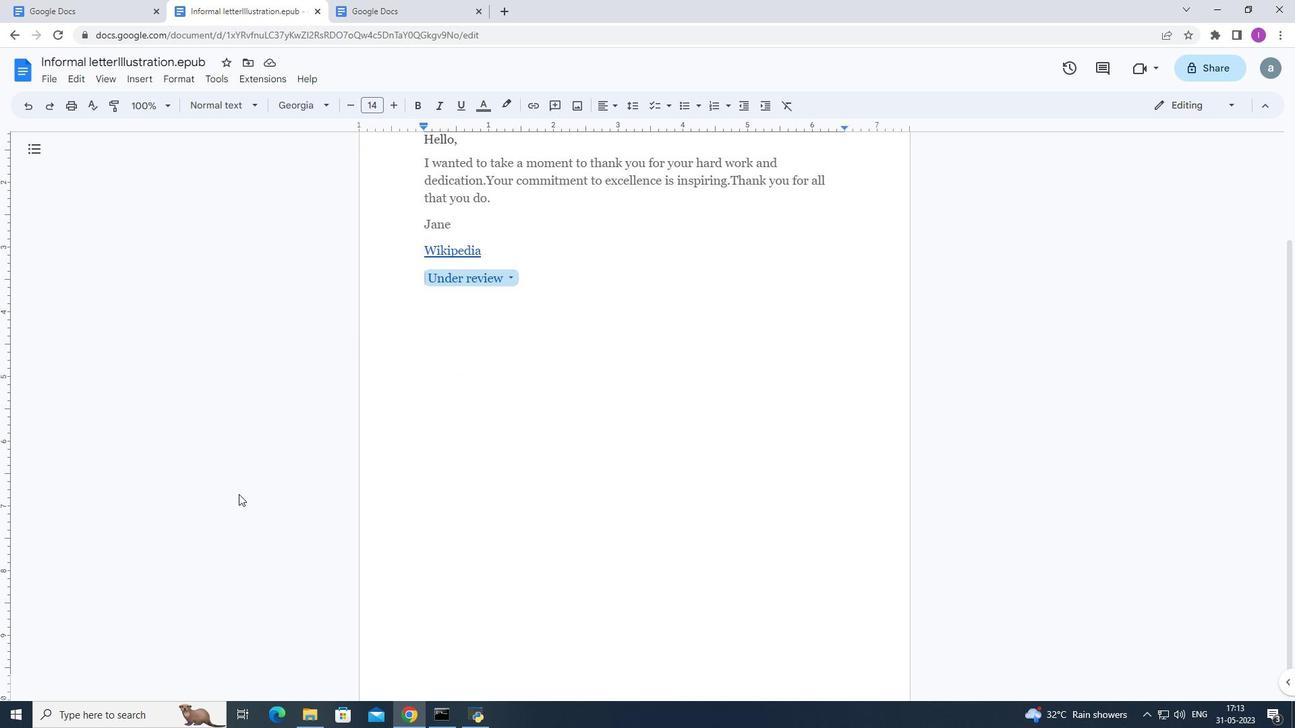 
Action: Mouse scrolled (240, 490) with delta (0, 0)
Screenshot: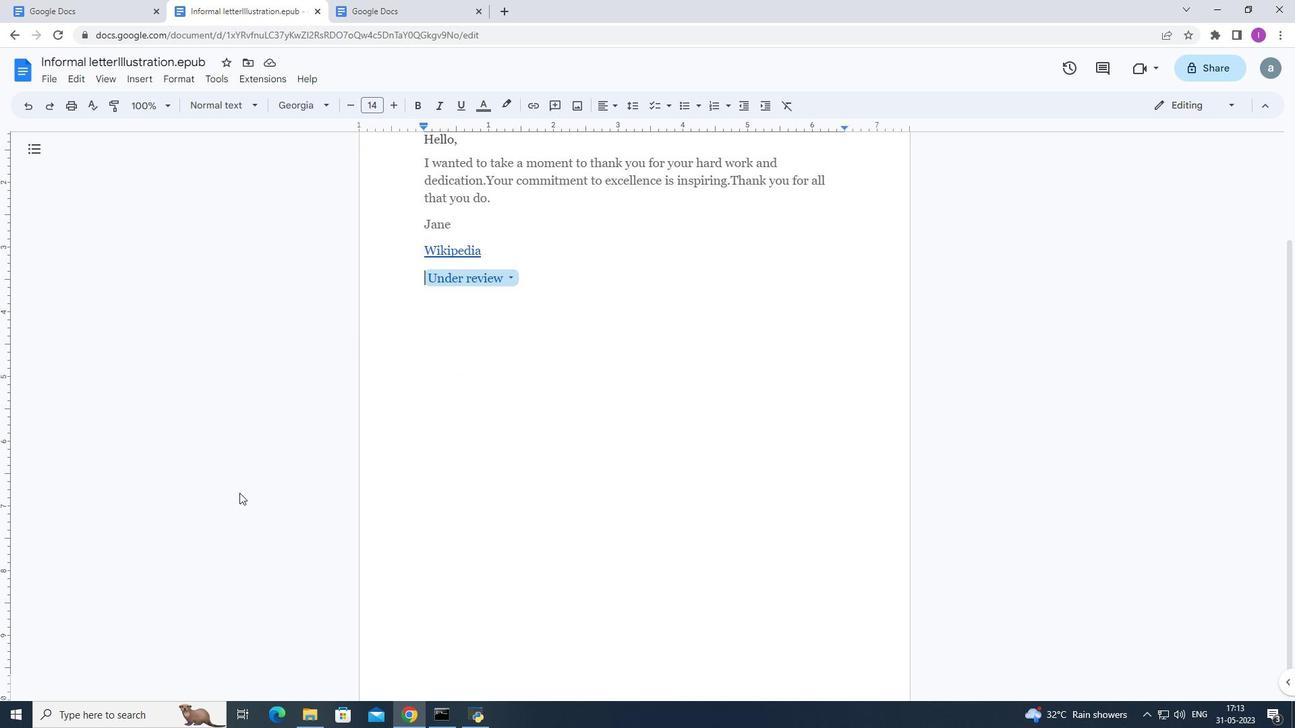 
Action: Mouse scrolled (240, 490) with delta (0, 0)
Screenshot: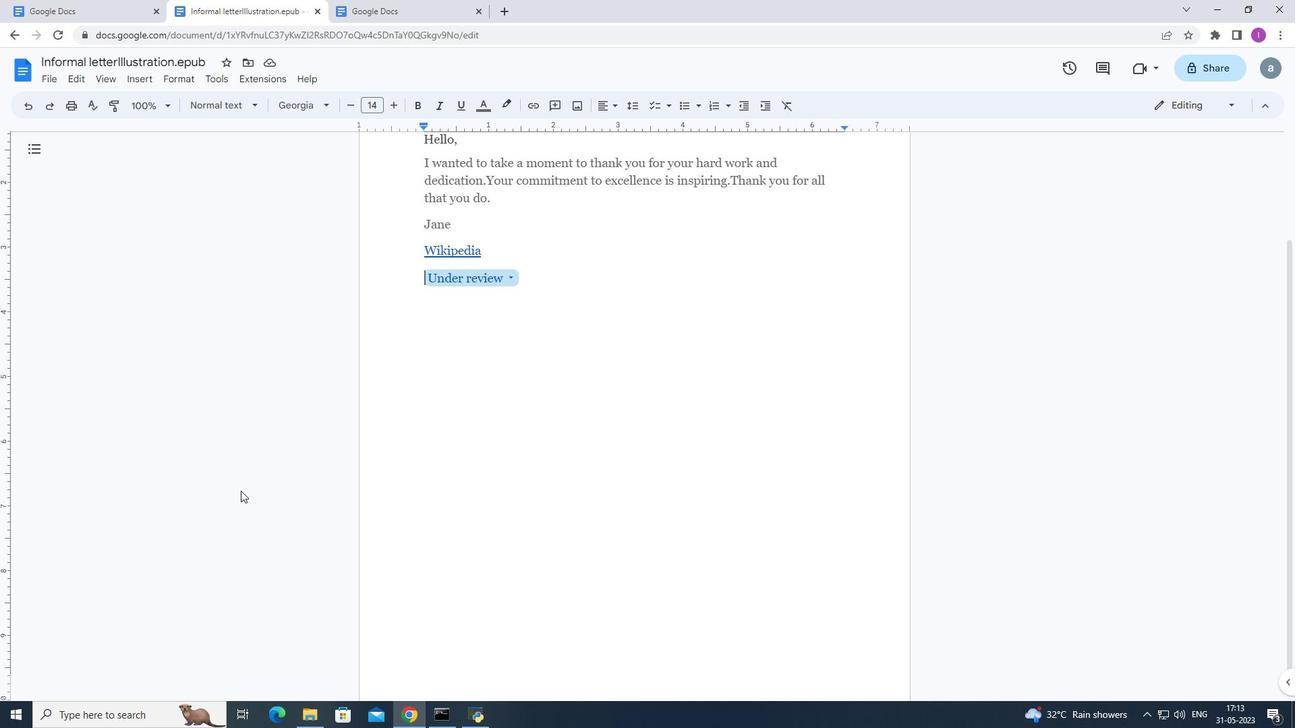 
Action: Mouse moved to (242, 490)
Screenshot: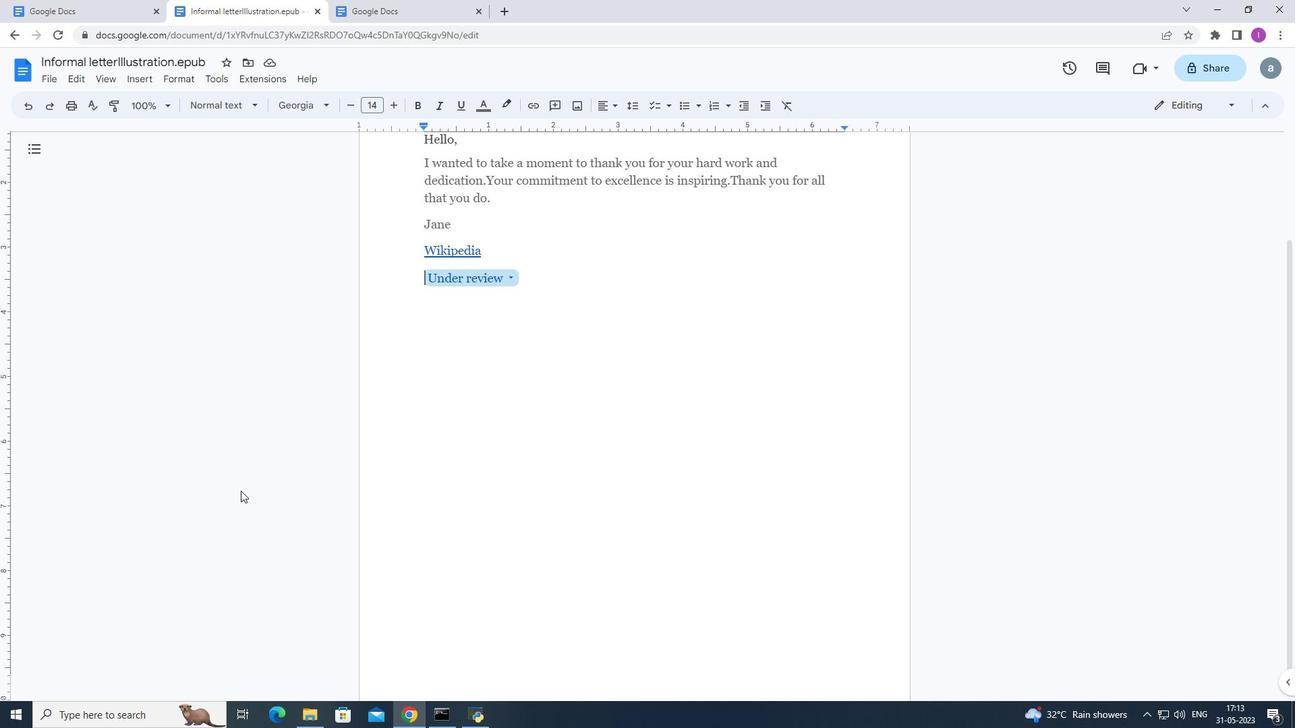 
Action: Mouse scrolled (242, 491) with delta (0, 0)
Screenshot: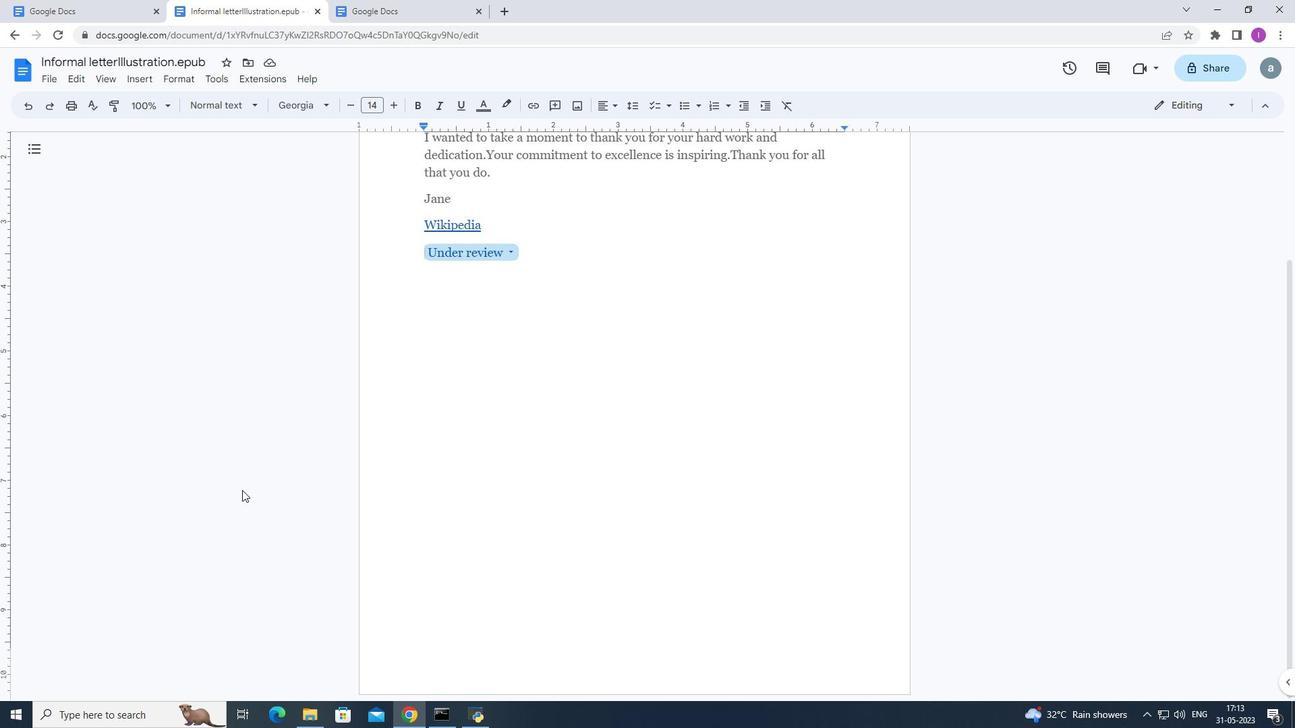 
Action: Mouse moved to (242, 490)
Screenshot: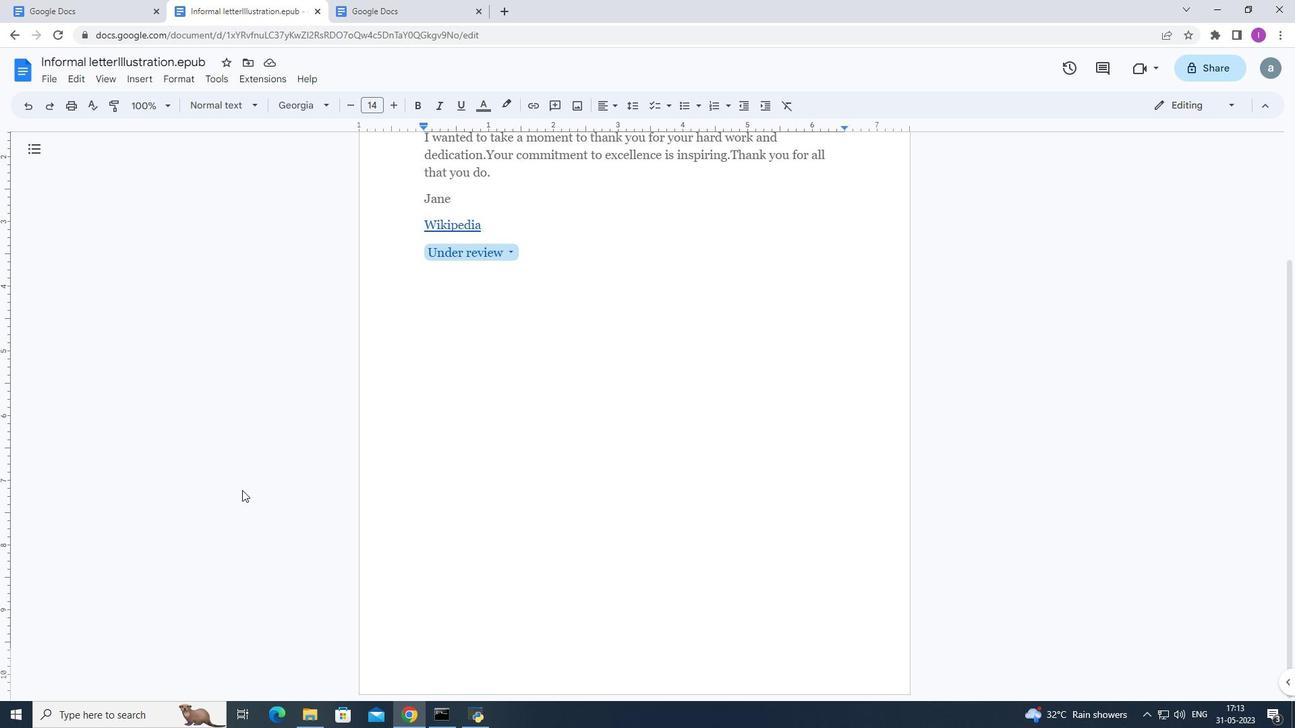 
Action: Mouse scrolled (242, 491) with delta (0, 0)
Screenshot: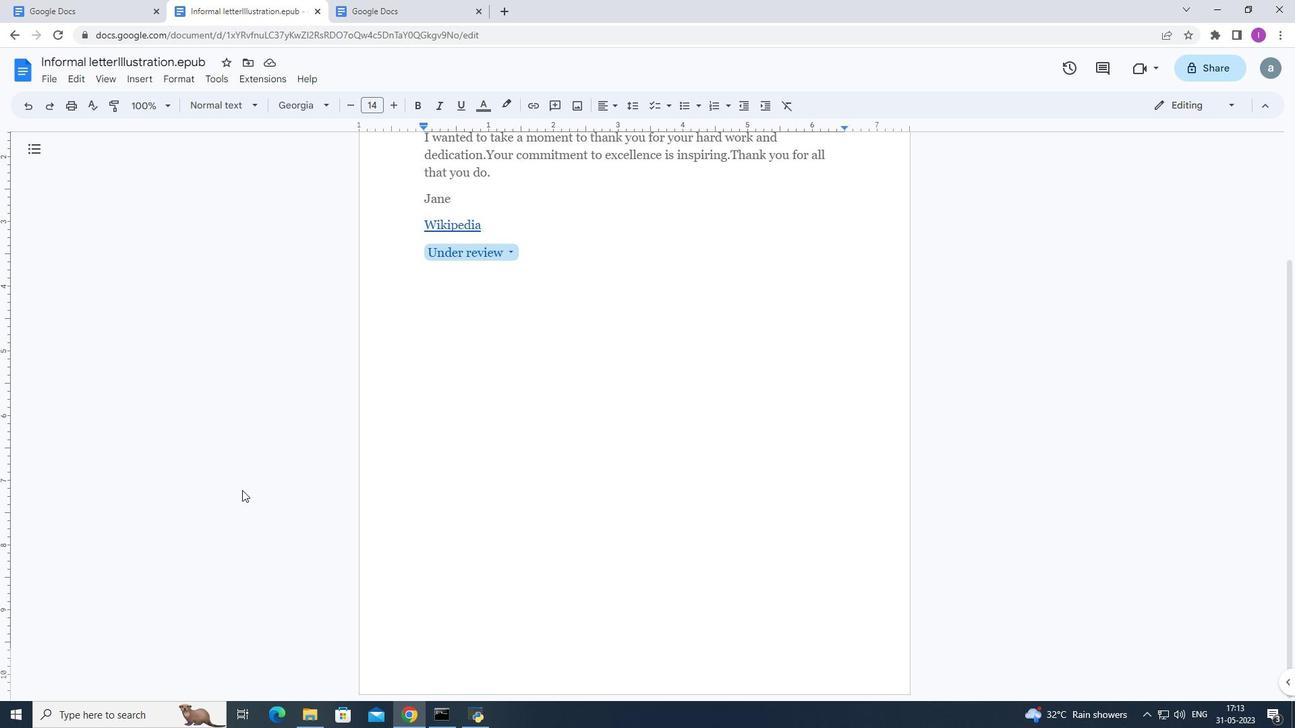 
Action: Mouse moved to (244, 490)
Screenshot: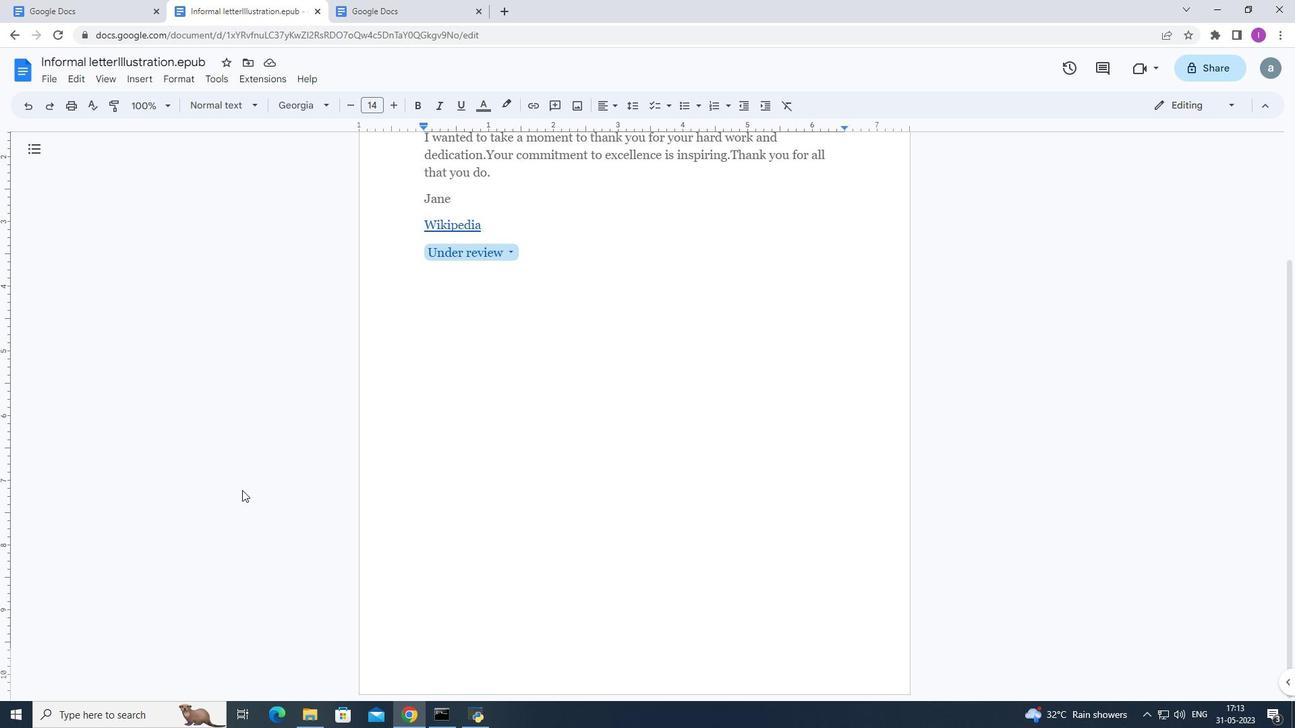 
Action: Mouse scrolled (244, 491) with delta (0, 0)
Screenshot: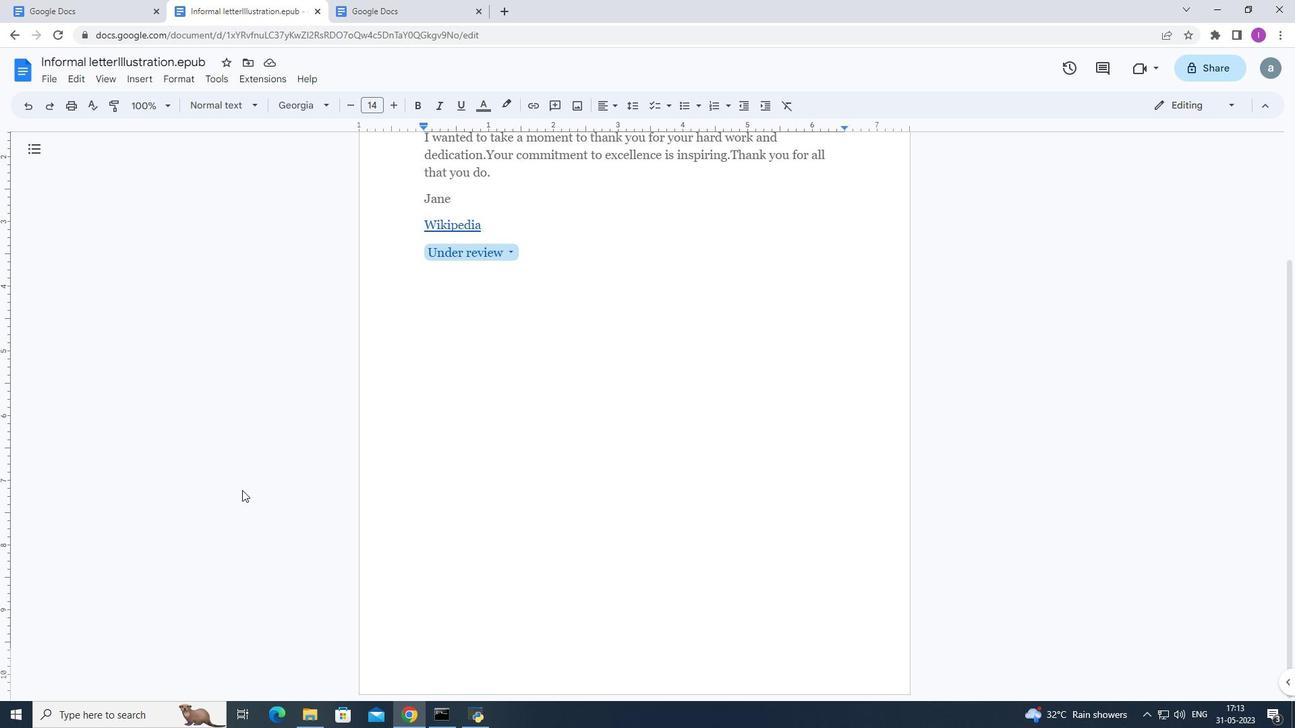 
Action: Mouse moved to (244, 490)
Screenshot: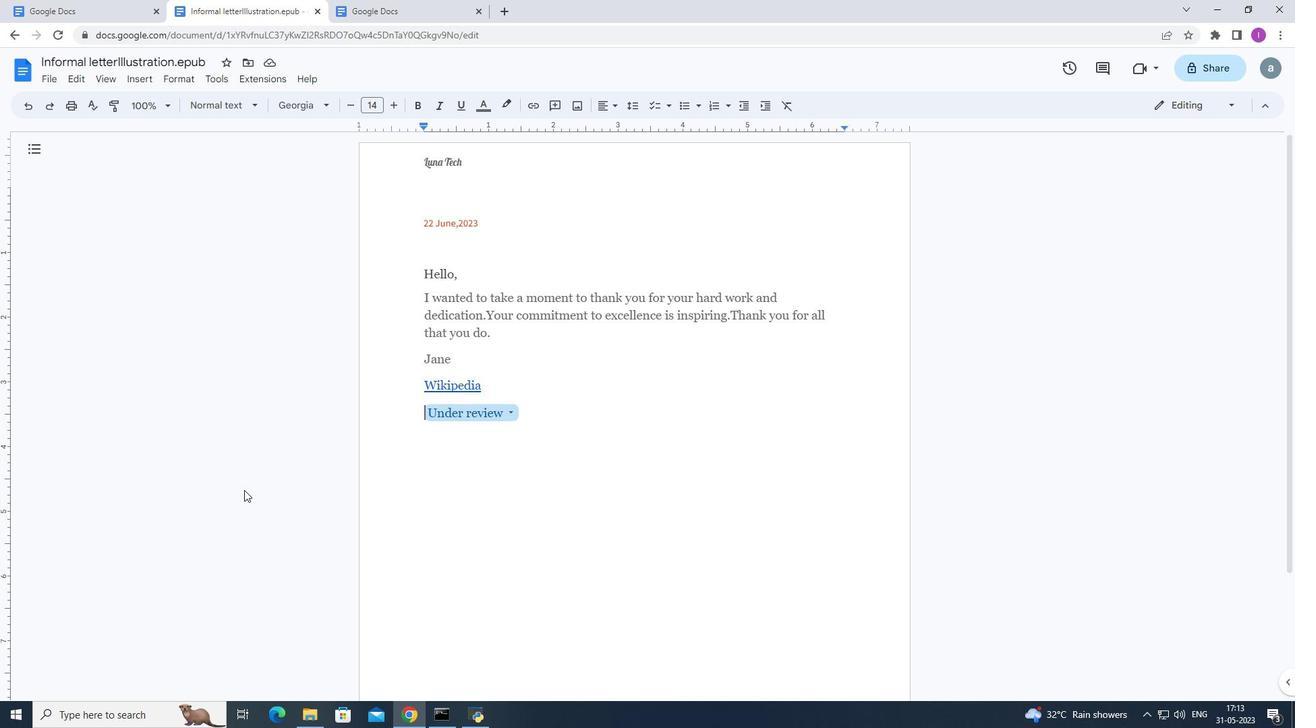 
Action: Mouse scrolled (244, 491) with delta (0, 0)
Screenshot: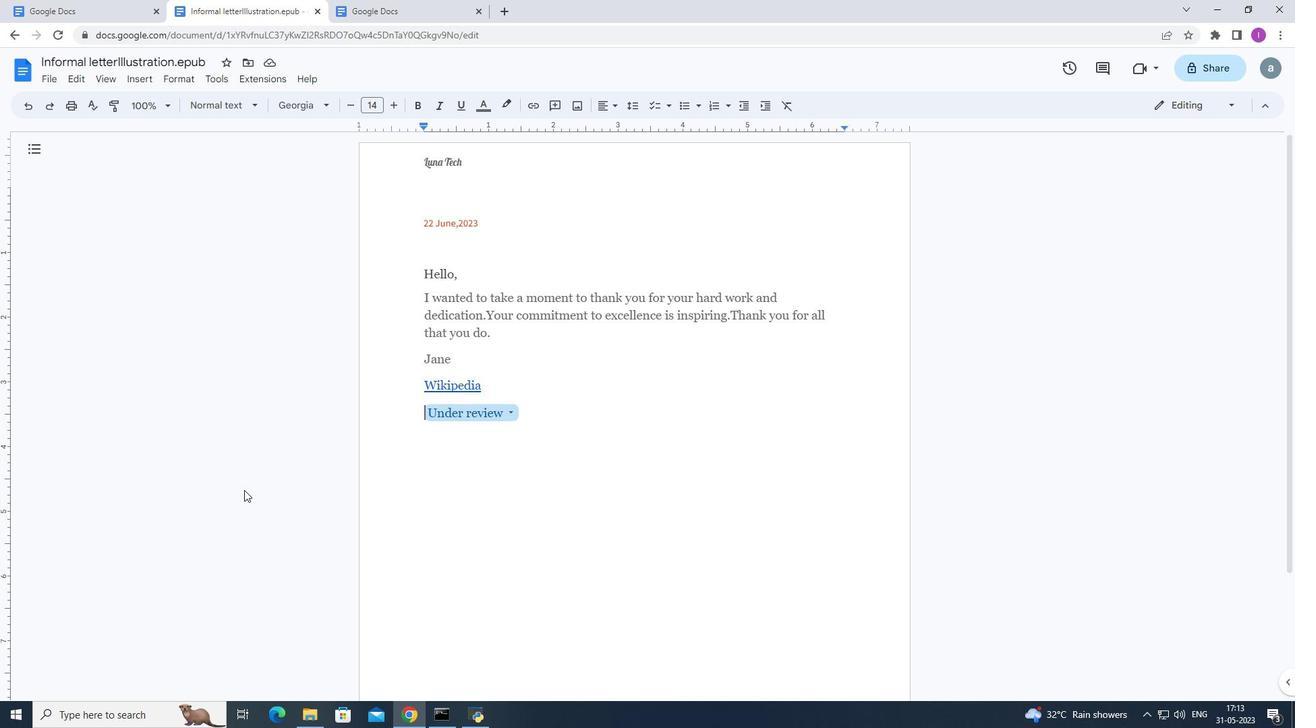 
Action: Mouse scrolled (244, 491) with delta (0, 0)
Screenshot: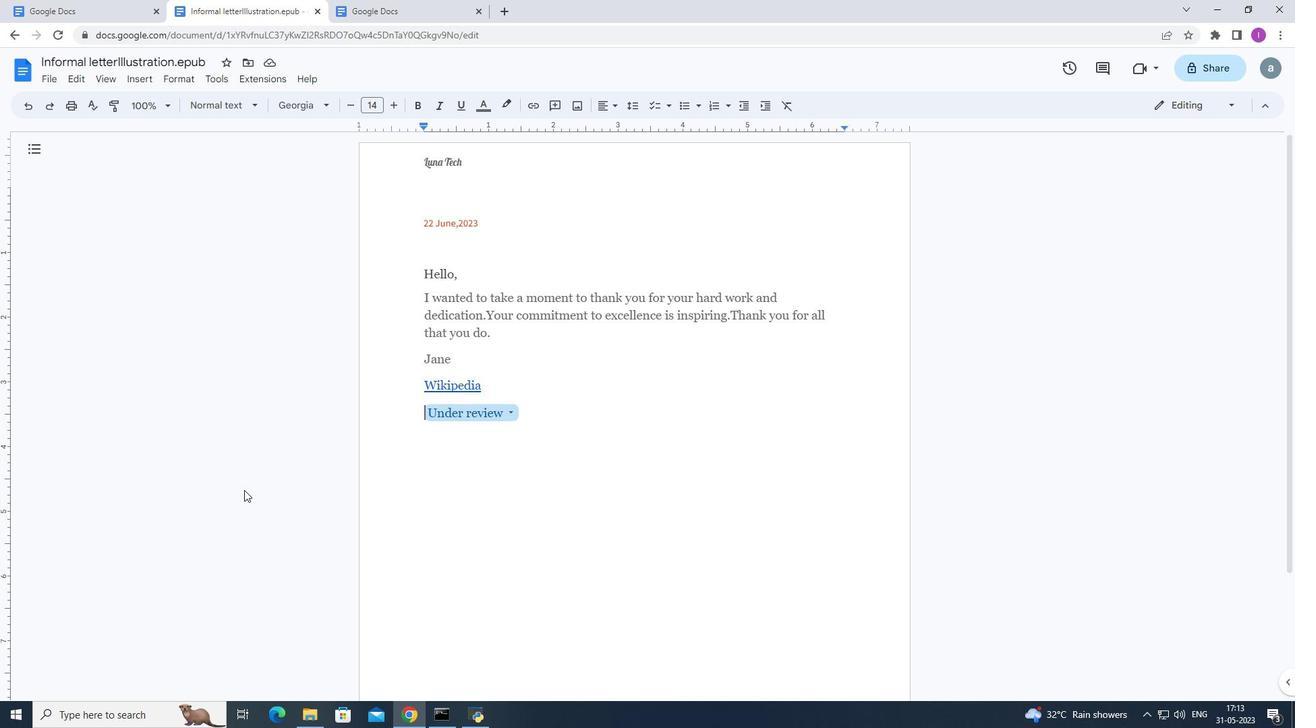 
Action: Mouse scrolled (244, 491) with delta (0, 0)
Screenshot: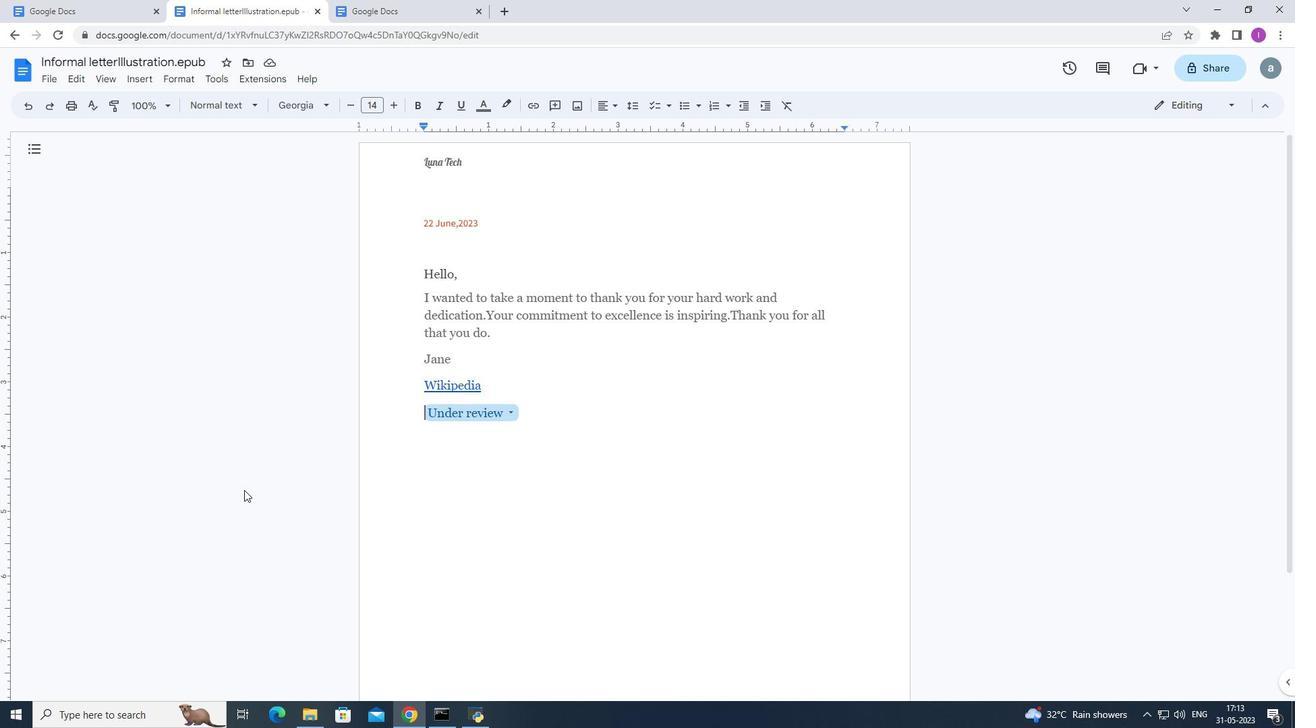 
